 Task: In the  document mountains.txt Align the width of word art with 'Picture'. Fill the whole document with 'Light Cornflower Blue'. Add link on bottom right corner of the sheet: www.instagram.com
Action: Mouse moved to (258, 386)
Screenshot: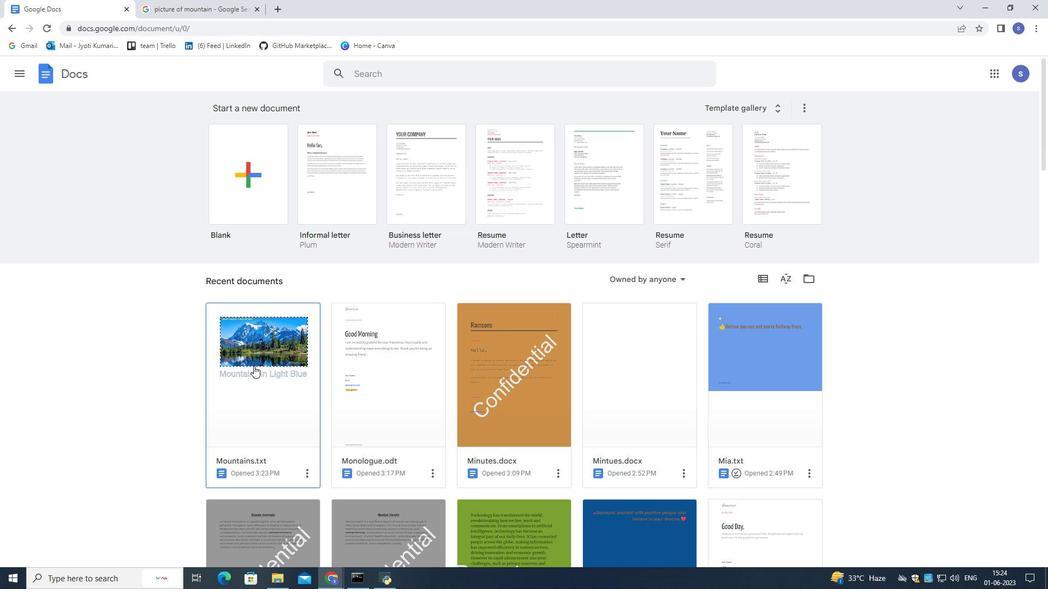 
Action: Mouse pressed left at (258, 386)
Screenshot: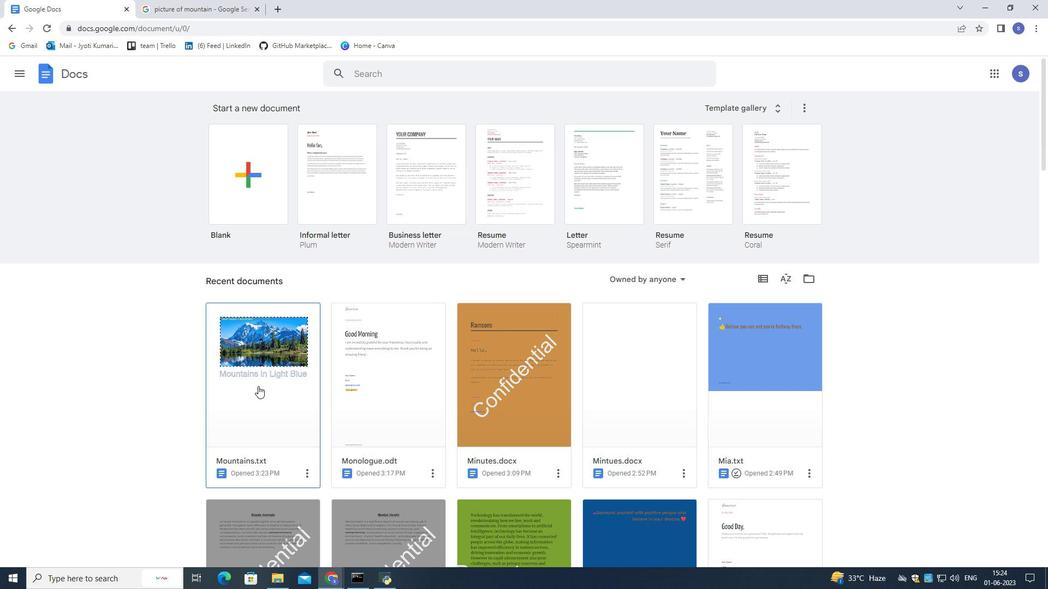 
Action: Mouse pressed left at (258, 386)
Screenshot: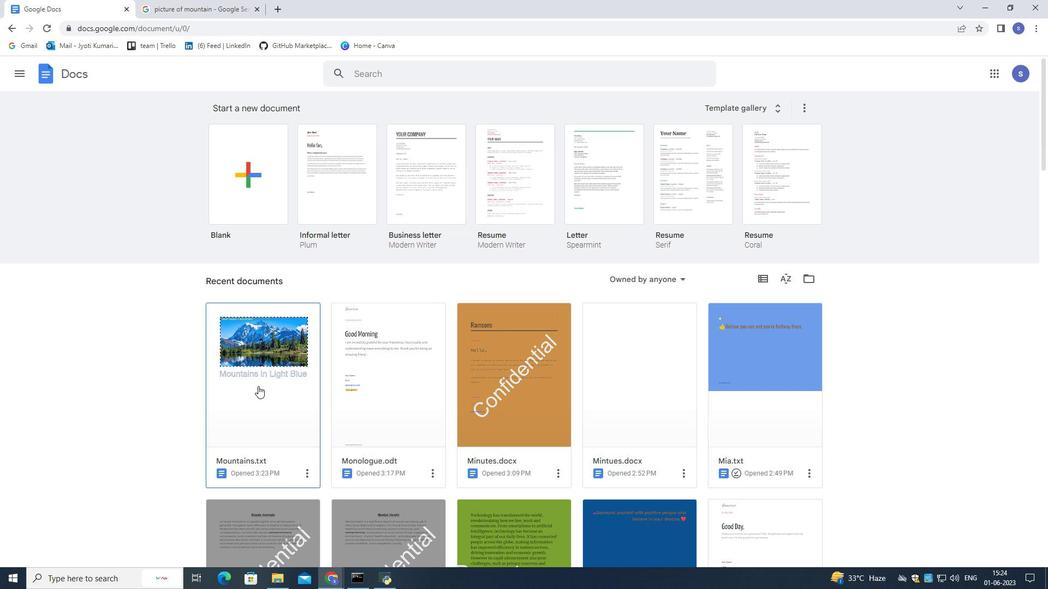 
Action: Mouse moved to (438, 423)
Screenshot: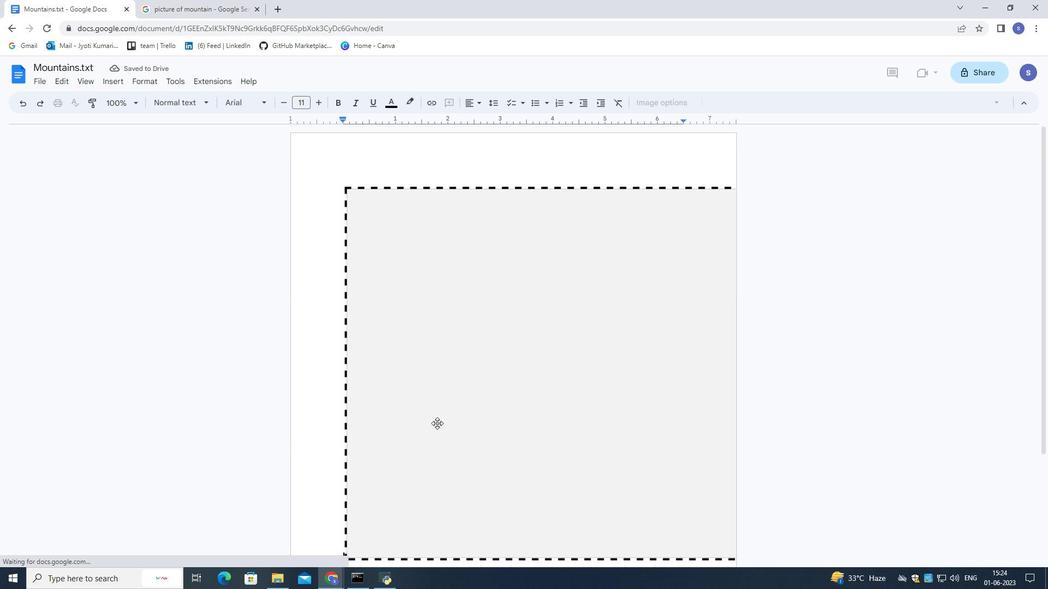 
Action: Mouse scrolled (438, 423) with delta (0, 0)
Screenshot: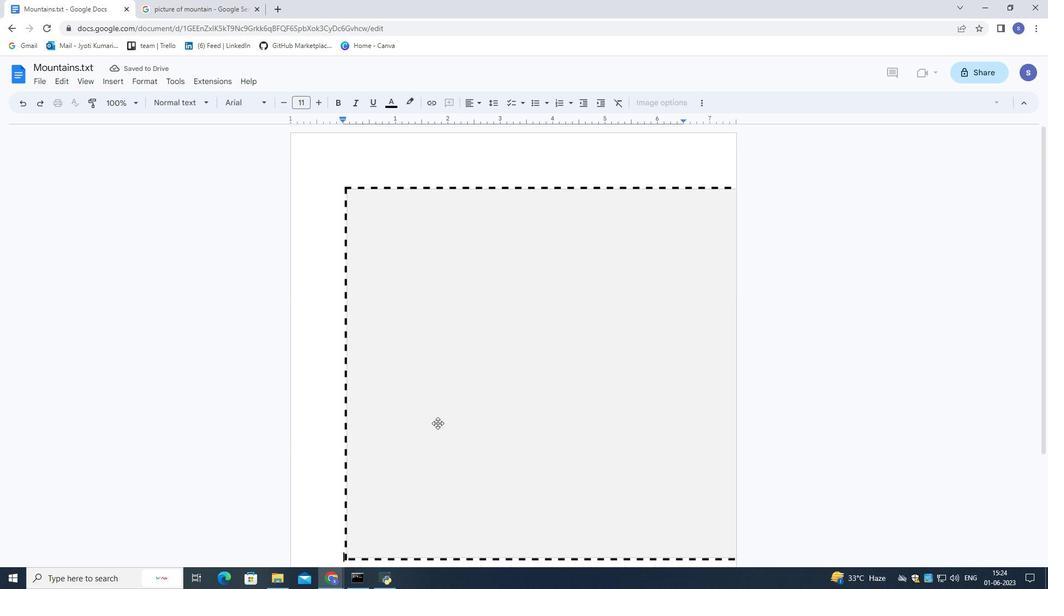 
Action: Mouse moved to (438, 424)
Screenshot: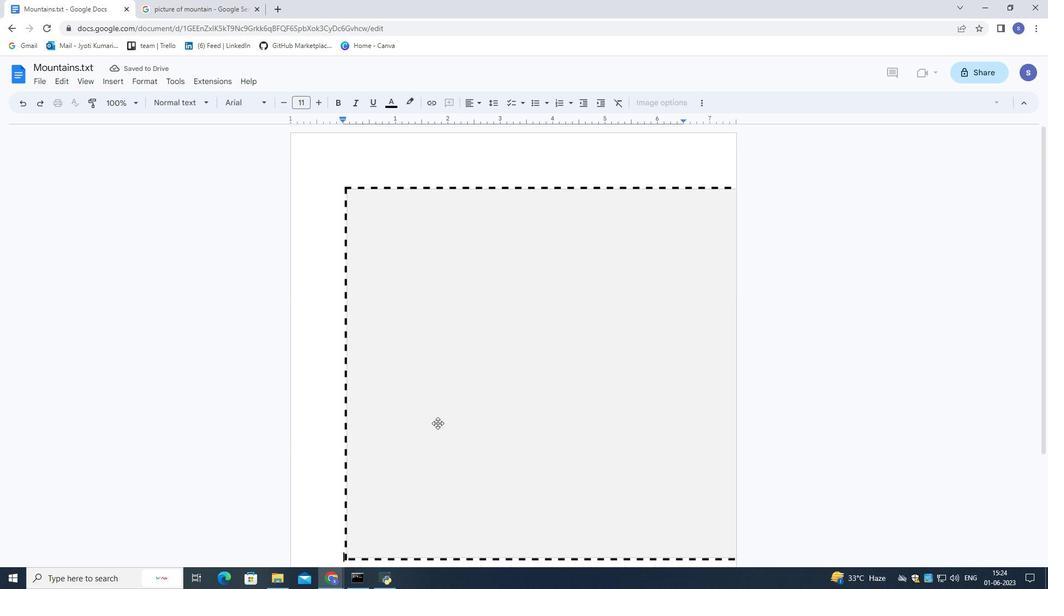 
Action: Mouse scrolled (438, 423) with delta (0, 0)
Screenshot: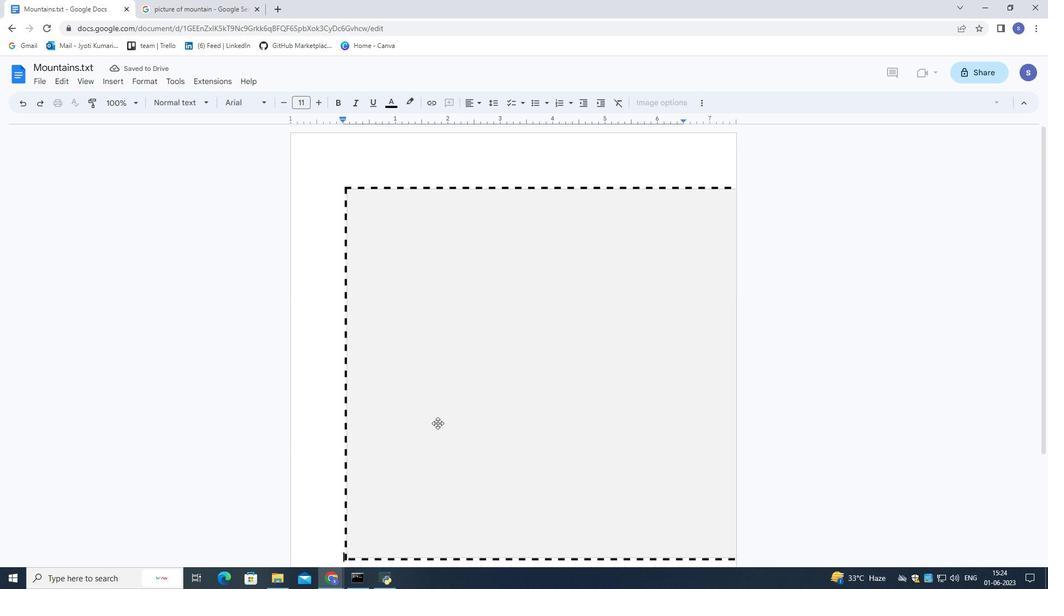 
Action: Mouse scrolled (438, 423) with delta (0, 0)
Screenshot: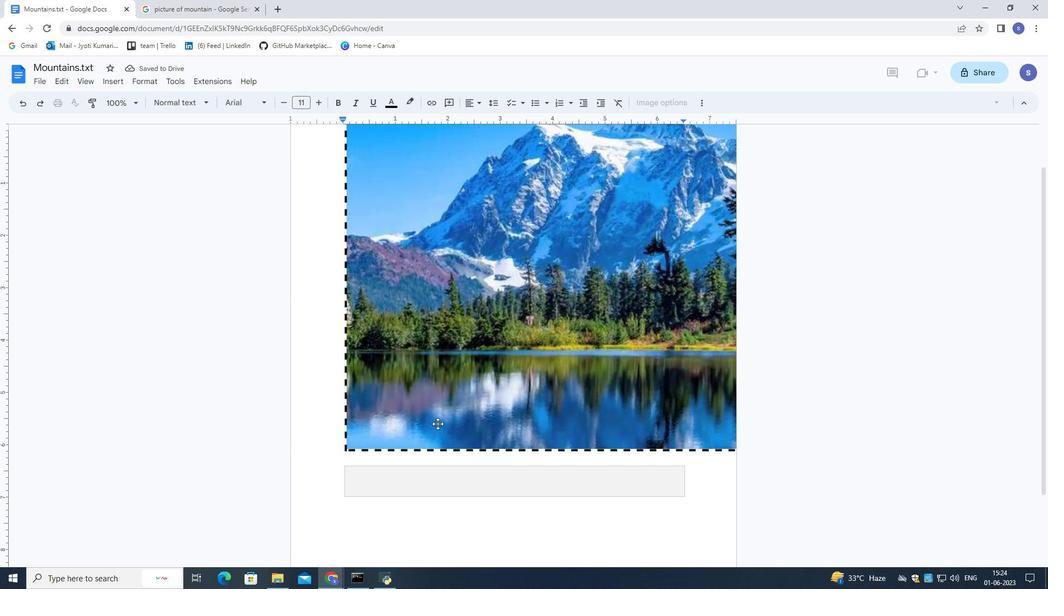 
Action: Mouse moved to (458, 397)
Screenshot: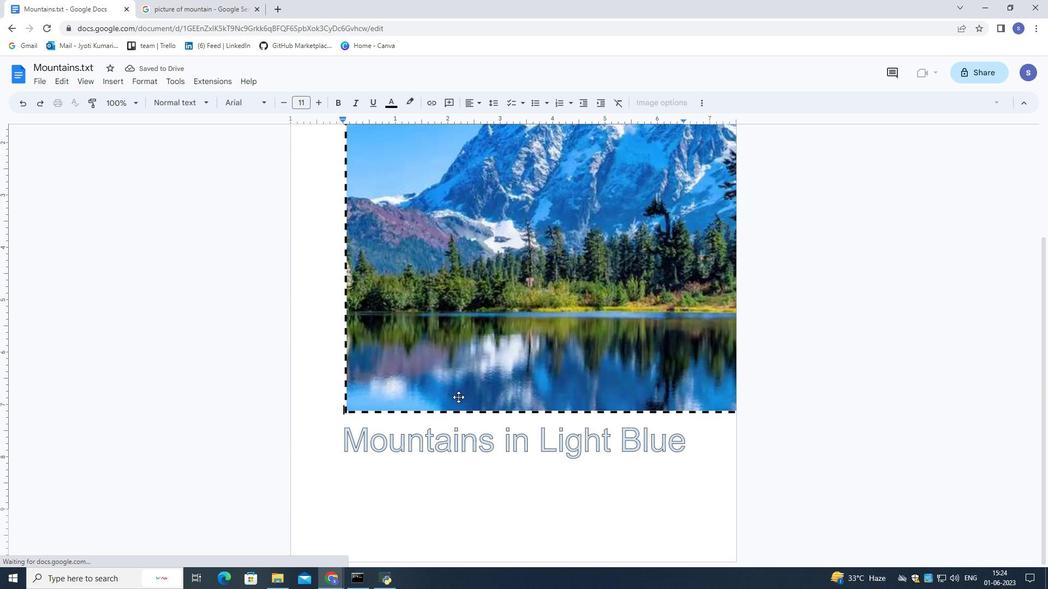
Action: Mouse pressed left at (458, 397)
Screenshot: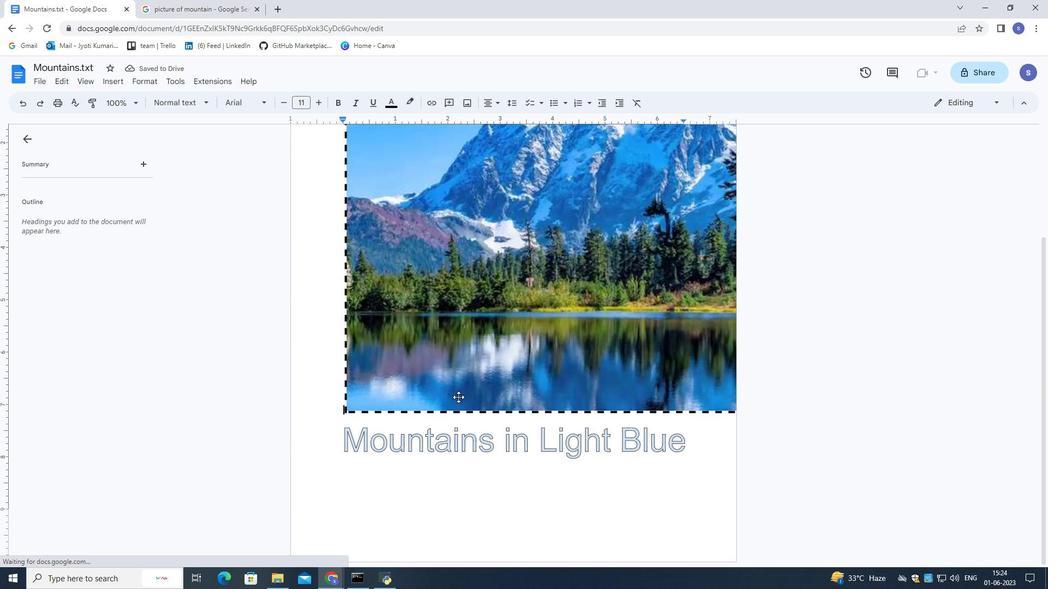 
Action: Mouse moved to (648, 464)
Screenshot: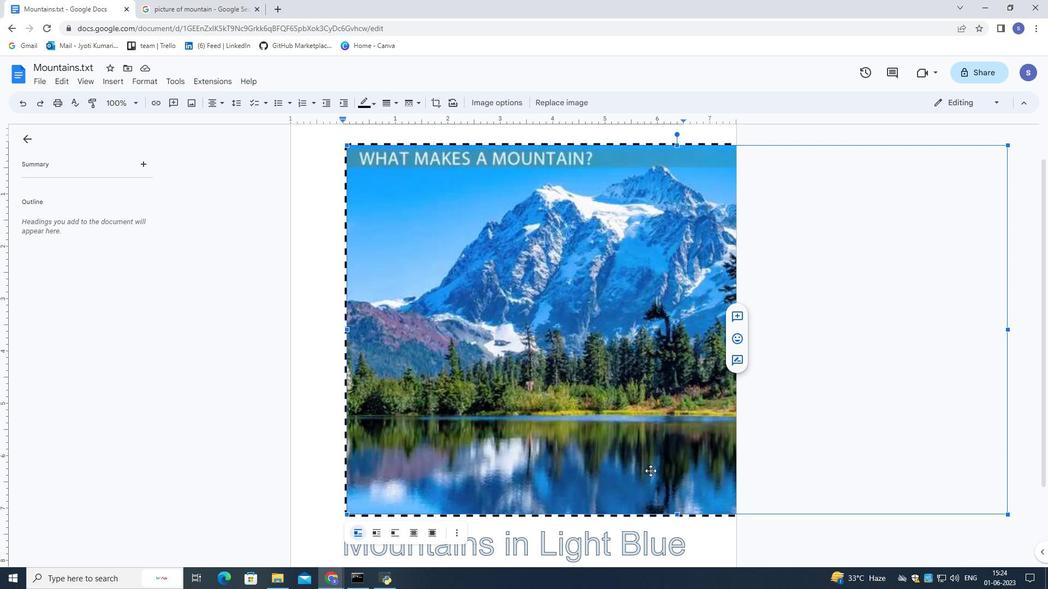 
Action: Mouse scrolled (648, 463) with delta (0, 0)
Screenshot: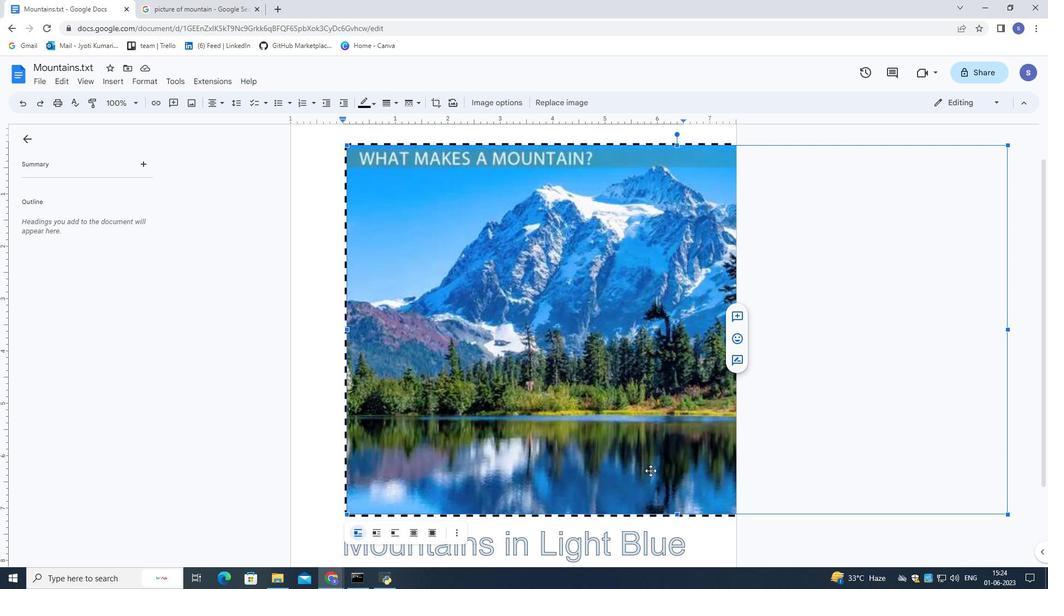 
Action: Mouse scrolled (648, 463) with delta (0, 0)
Screenshot: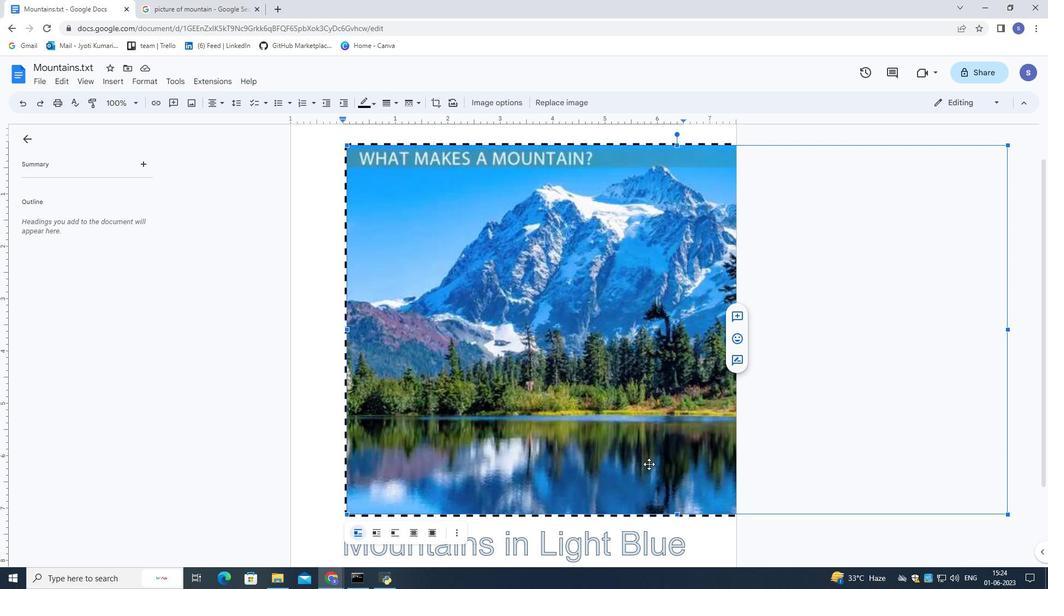 
Action: Mouse moved to (646, 451)
Screenshot: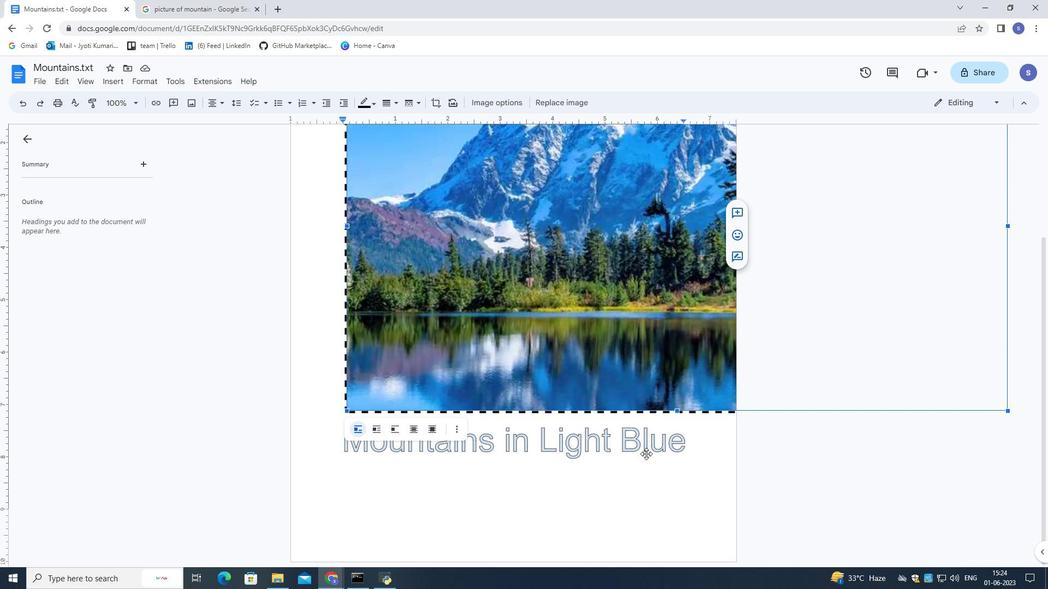 
Action: Mouse pressed left at (646, 451)
Screenshot: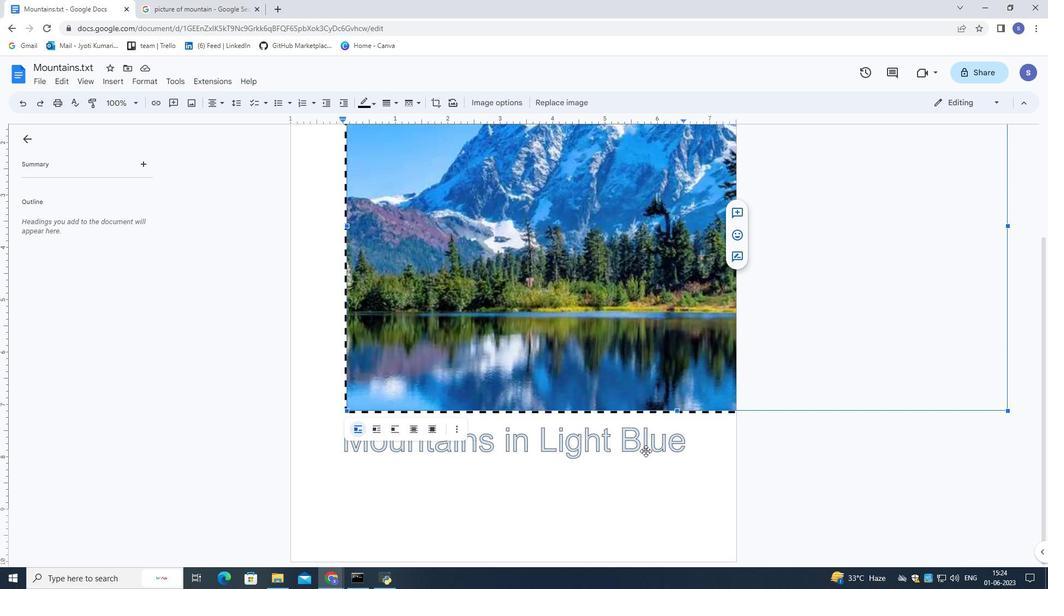 
Action: Mouse moved to (685, 442)
Screenshot: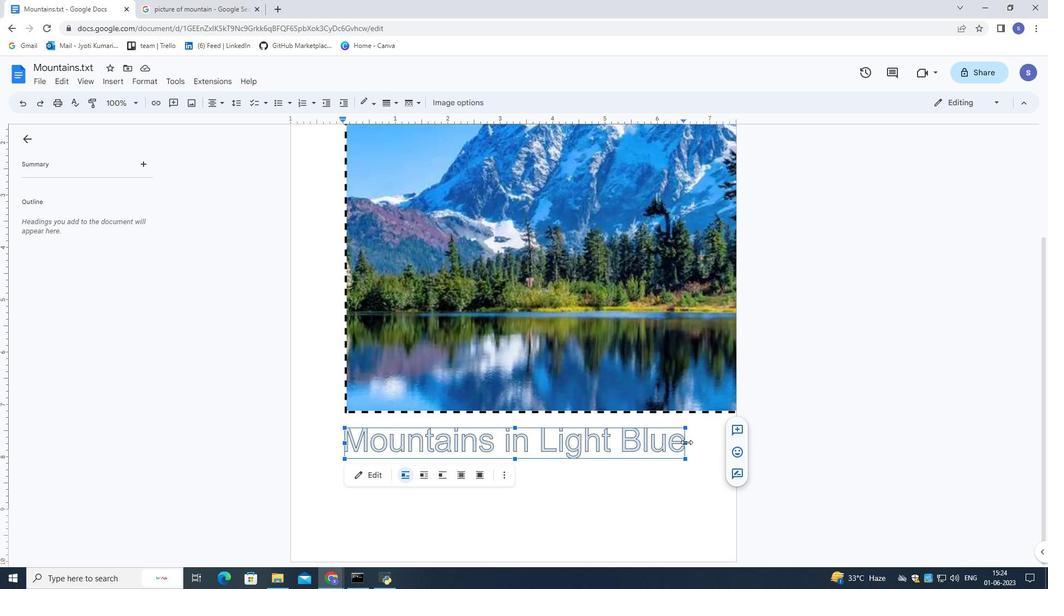 
Action: Mouse pressed left at (685, 442)
Screenshot: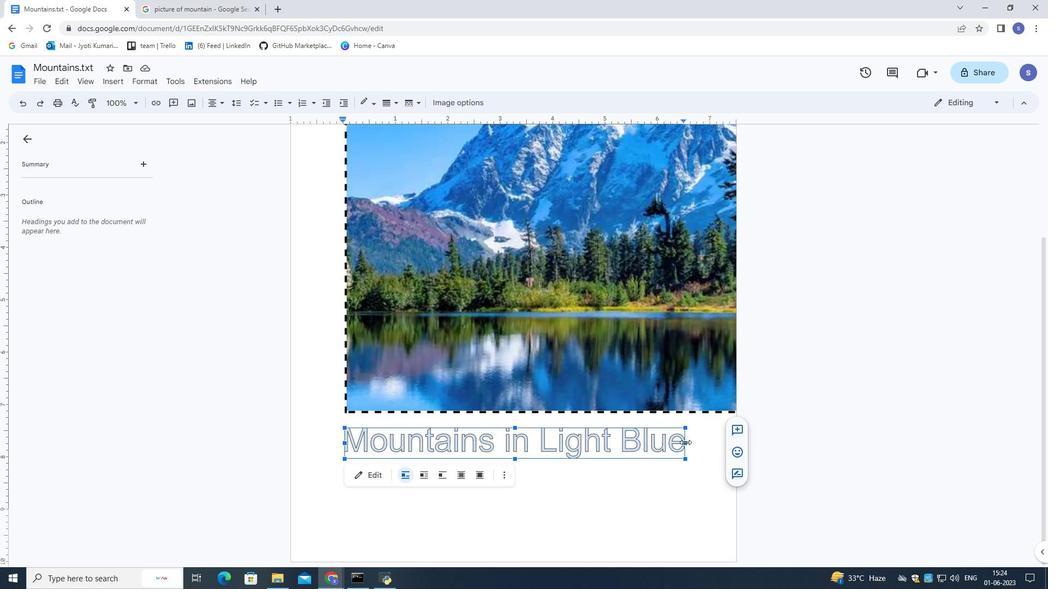 
Action: Mouse moved to (680, 388)
Screenshot: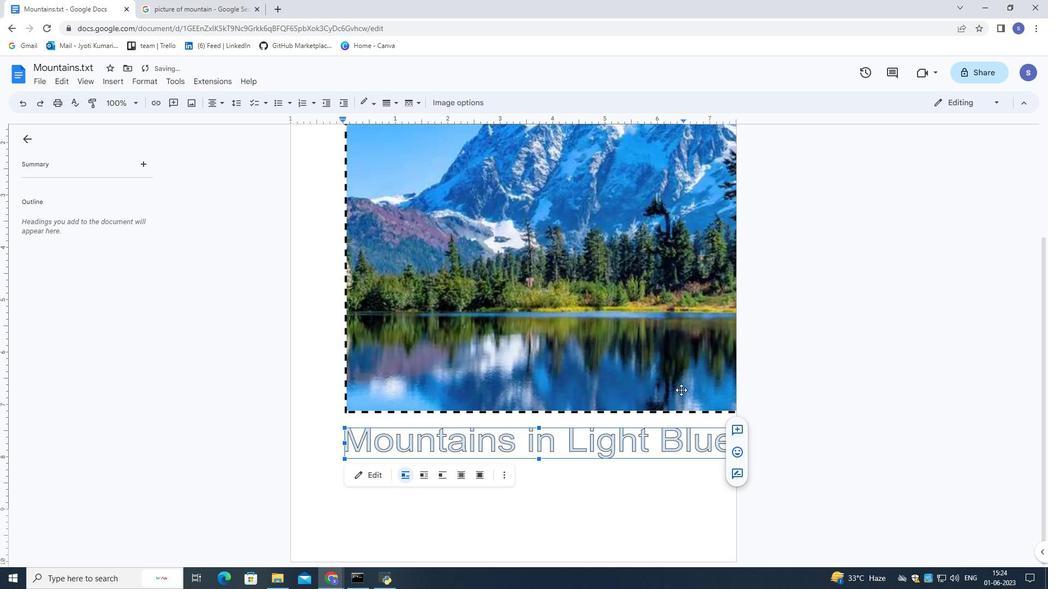 
Action: Mouse pressed left at (680, 388)
Screenshot: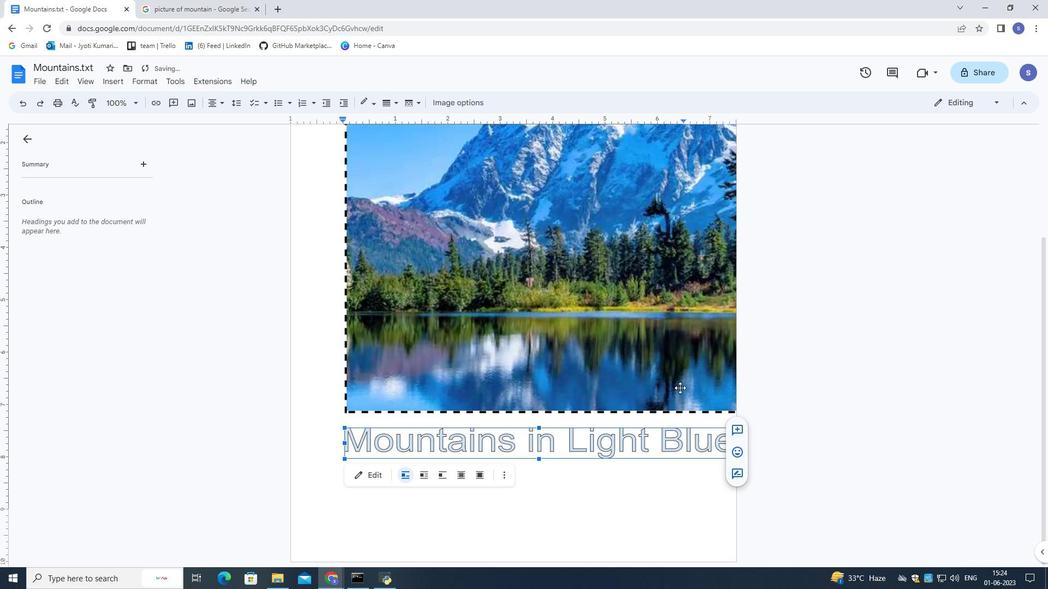 
Action: Mouse moved to (692, 403)
Screenshot: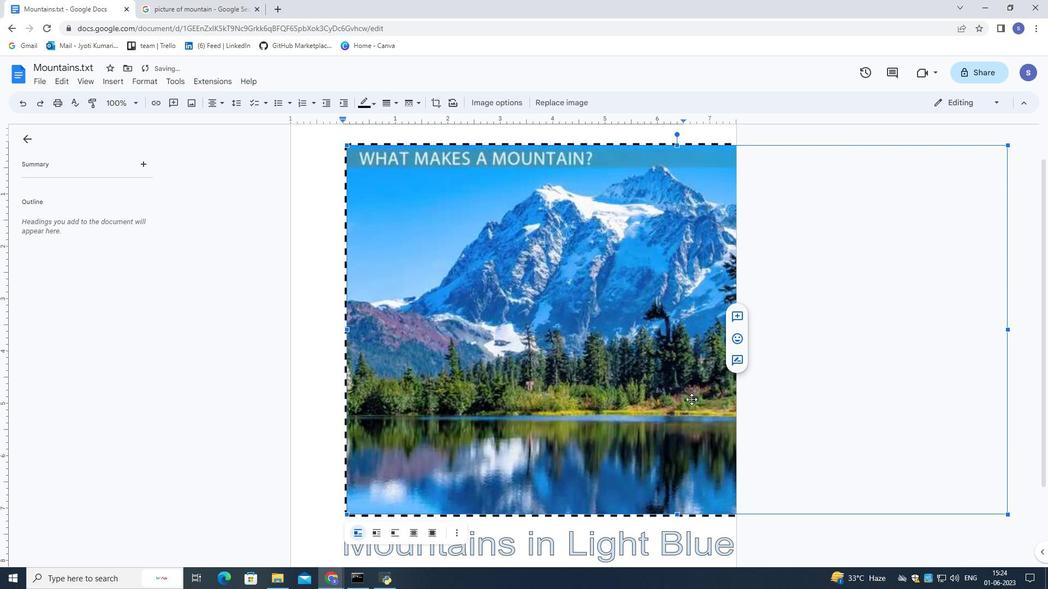 
Action: Mouse scrolled (692, 403) with delta (0, 0)
Screenshot: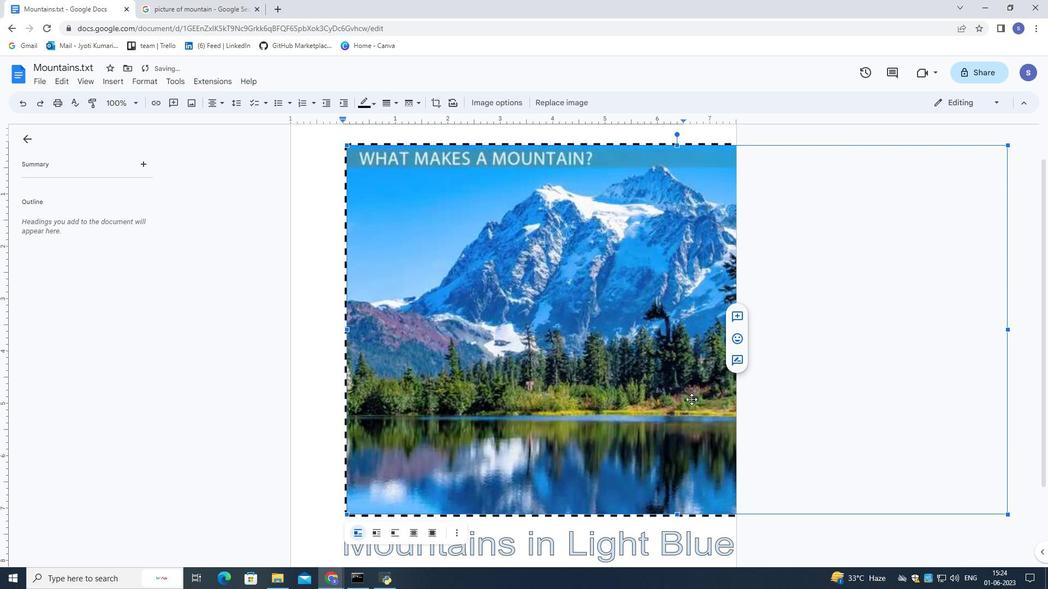 
Action: Mouse moved to (692, 404)
Screenshot: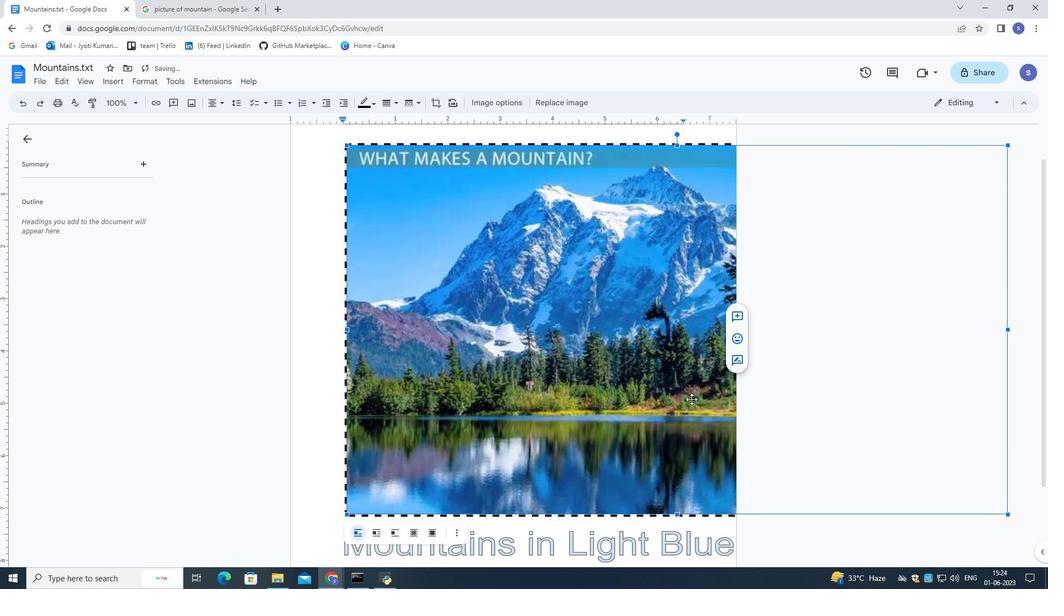 
Action: Mouse scrolled (692, 404) with delta (0, 0)
Screenshot: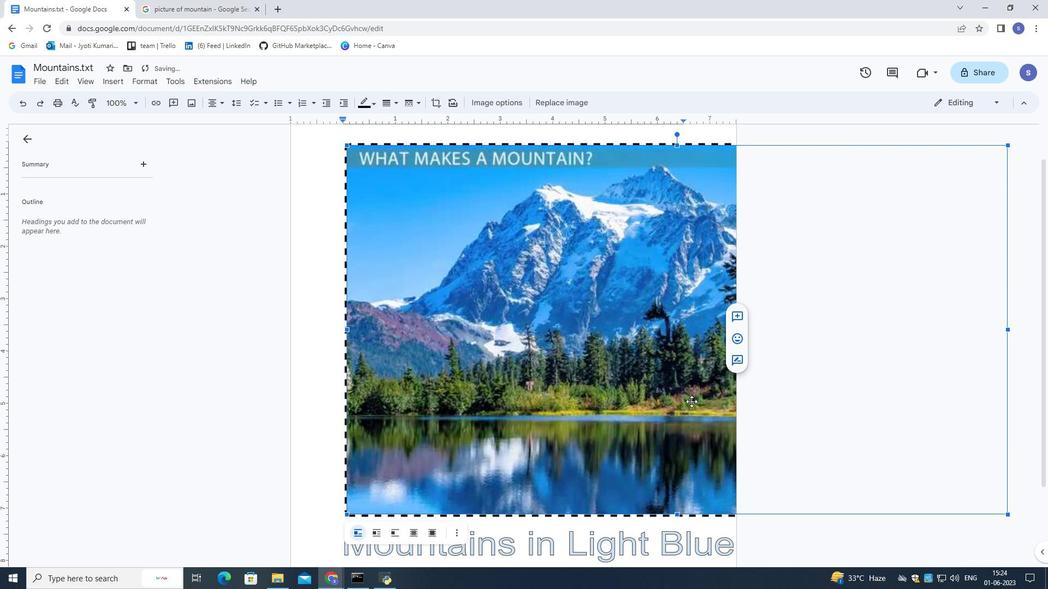 
Action: Mouse scrolled (692, 404) with delta (0, 0)
Screenshot: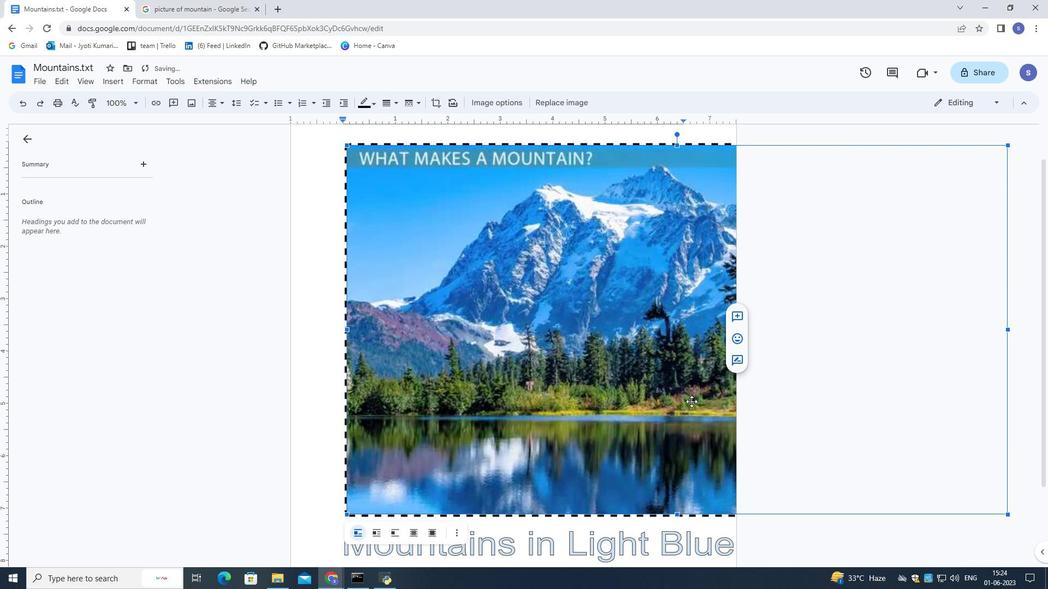 
Action: Mouse scrolled (692, 404) with delta (0, 0)
Screenshot: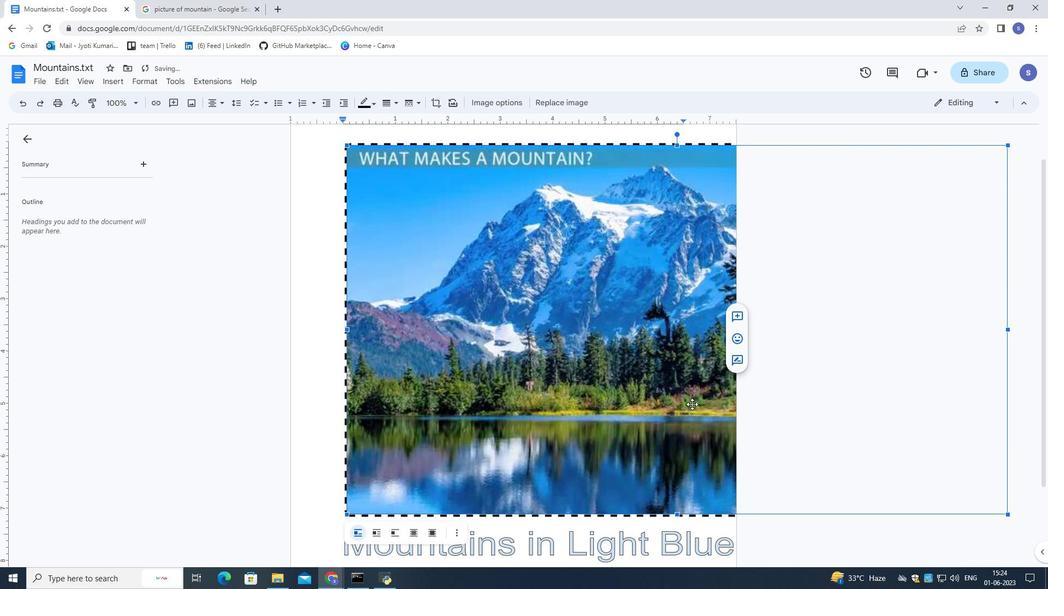
Action: Mouse moved to (651, 477)
Screenshot: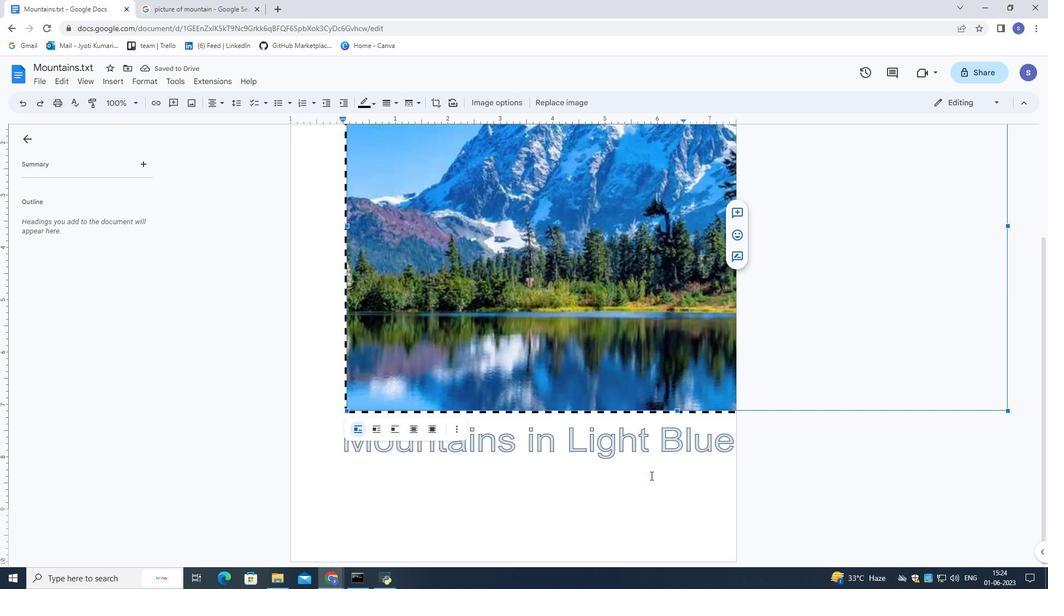 
Action: Mouse pressed left at (651, 477)
Screenshot: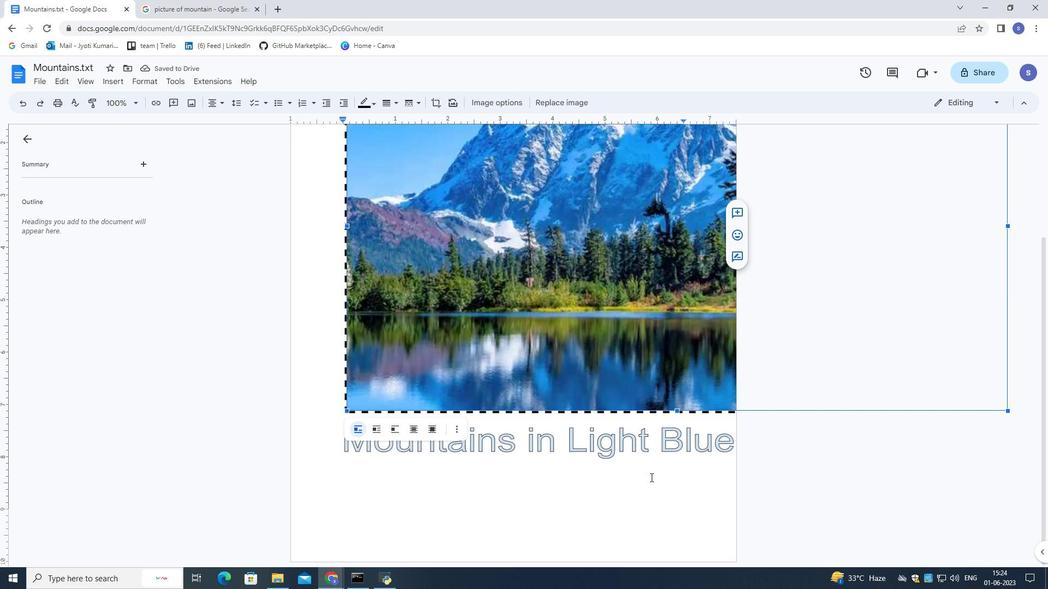 
Action: Mouse moved to (554, 375)
Screenshot: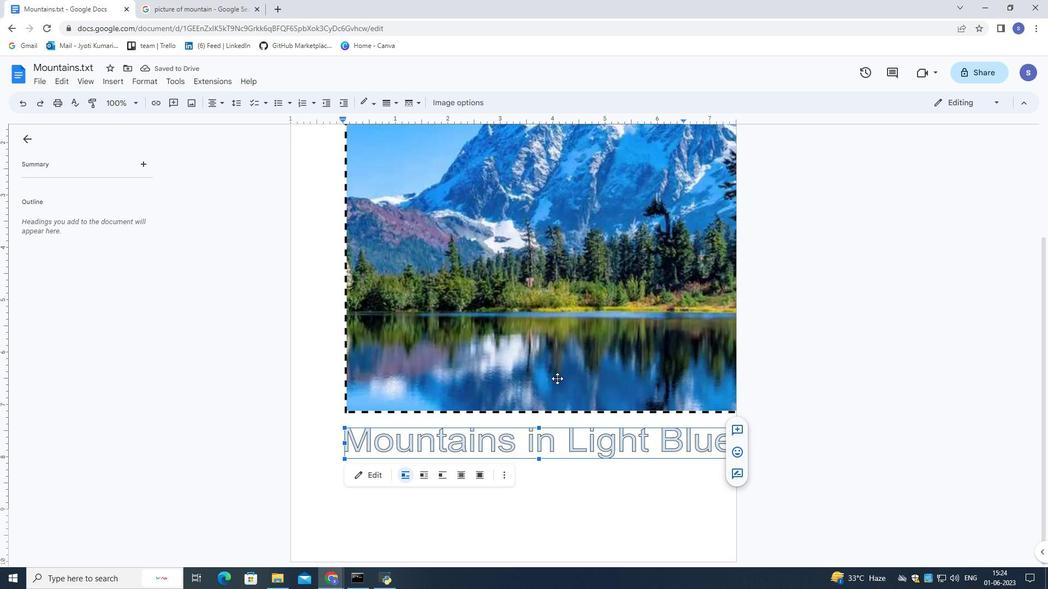 
Action: Mouse scrolled (554, 375) with delta (0, 0)
Screenshot: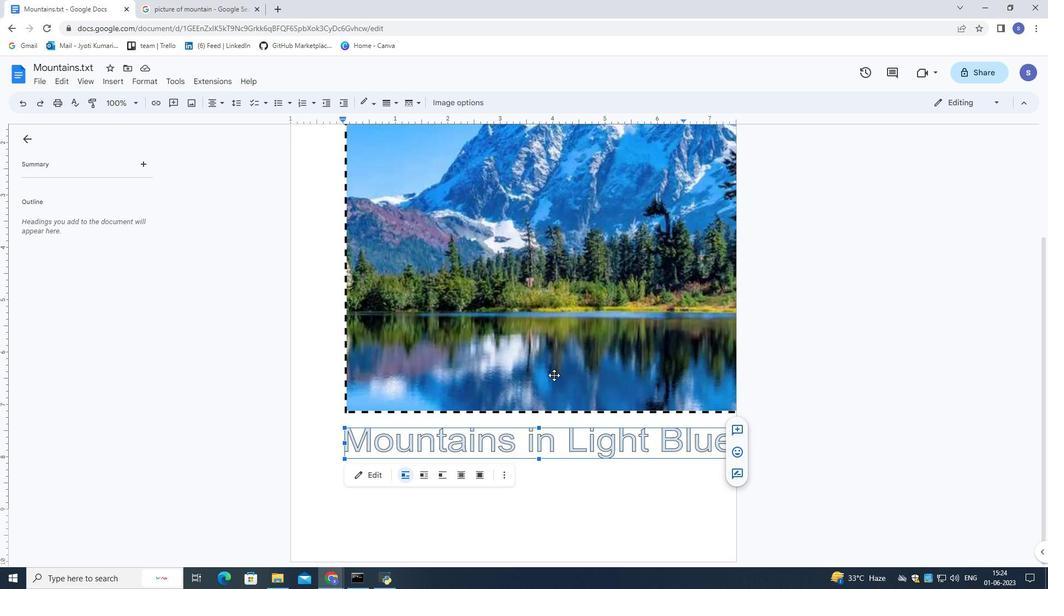 
Action: Mouse scrolled (554, 375) with delta (0, 0)
Screenshot: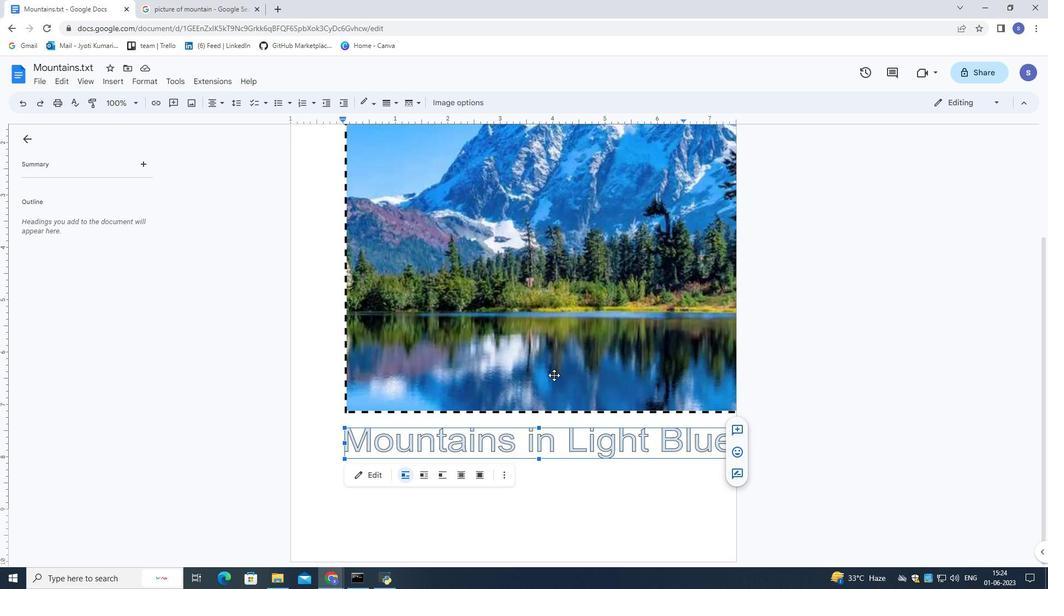 
Action: Mouse scrolled (554, 375) with delta (0, 0)
Screenshot: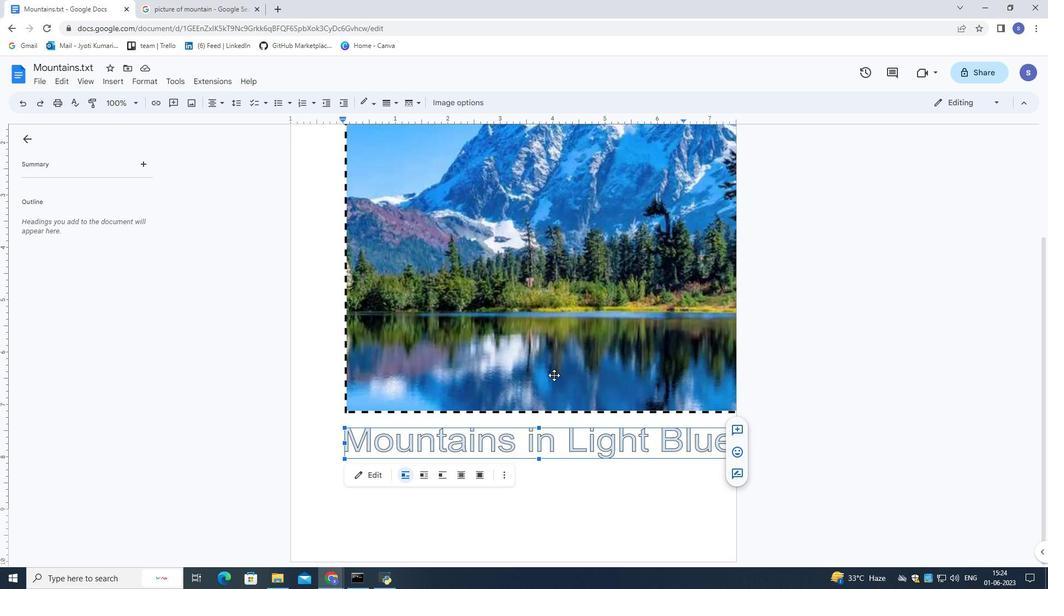 
Action: Mouse moved to (656, 486)
Screenshot: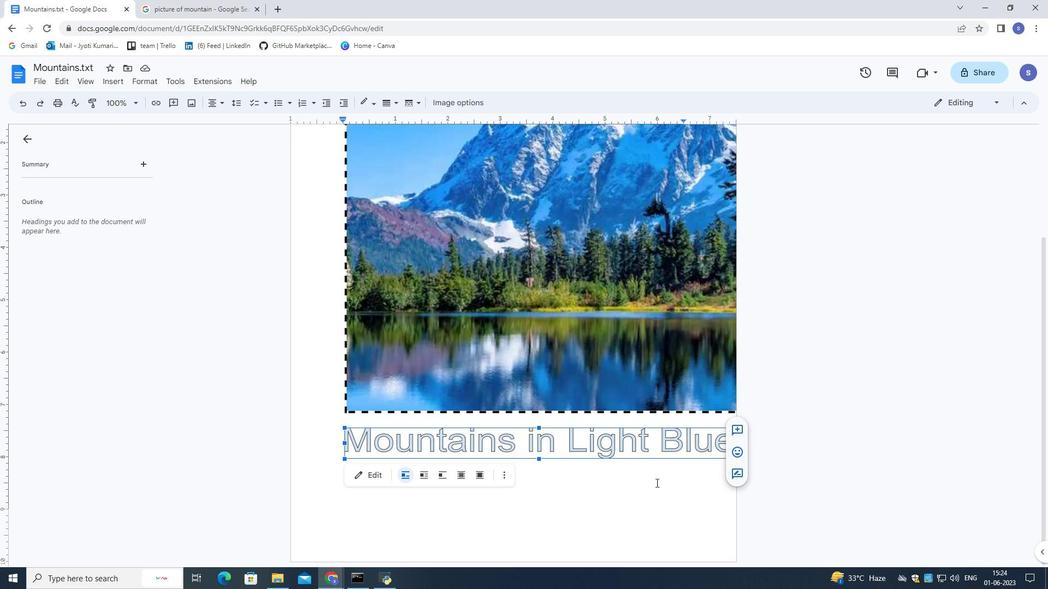 
Action: Mouse pressed left at (656, 486)
Screenshot: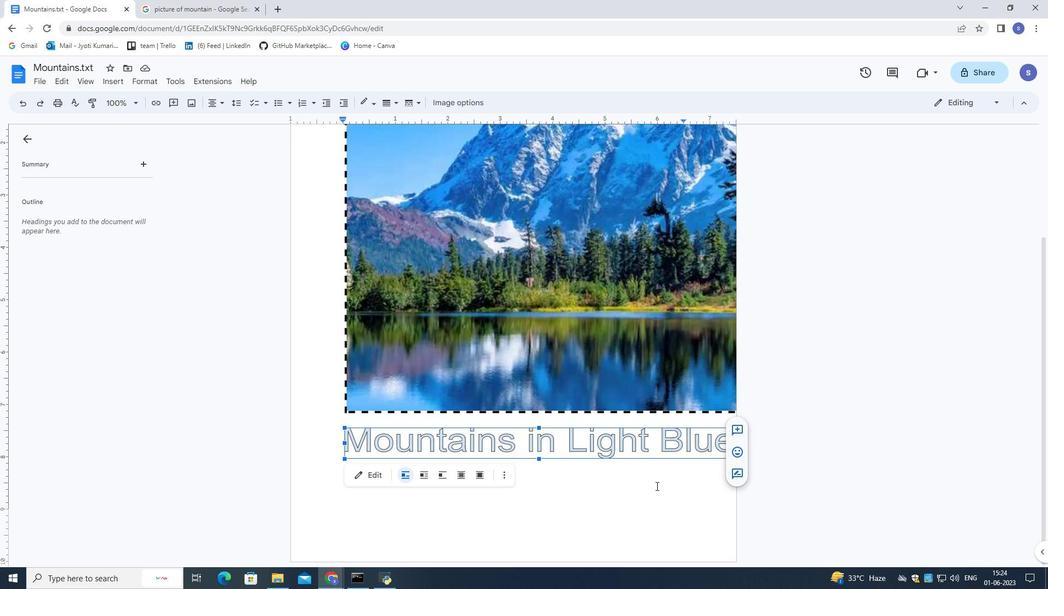 
Action: Mouse moved to (656, 485)
Screenshot: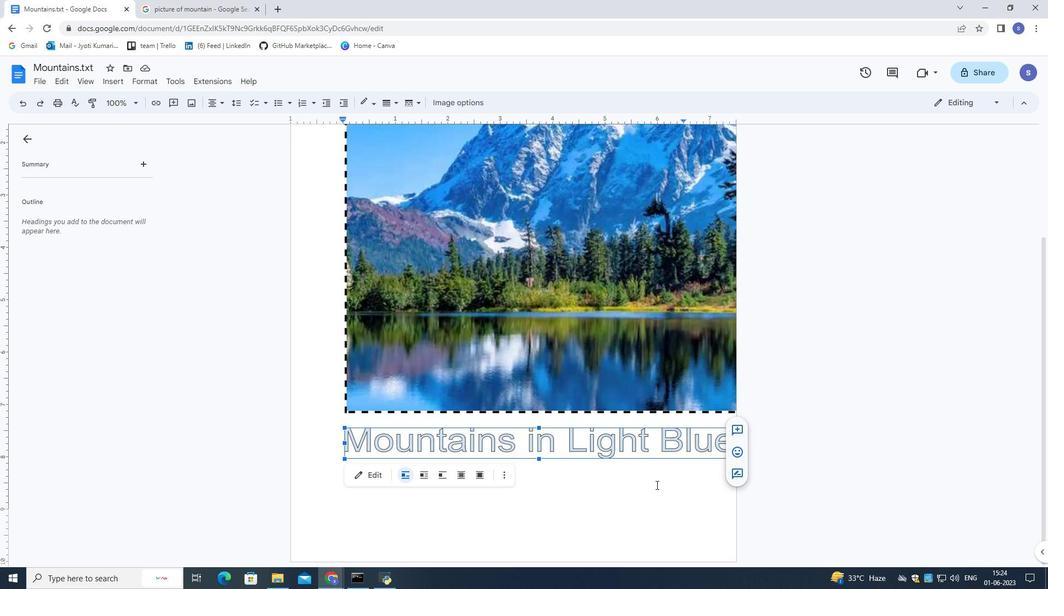 
Action: Mouse pressed left at (656, 485)
Screenshot: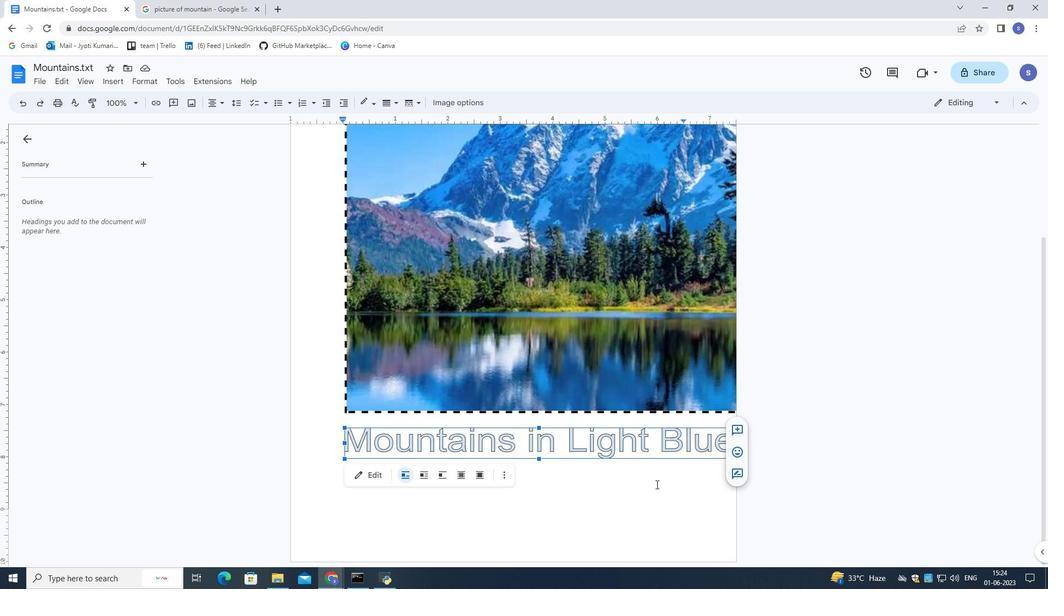 
Action: Mouse pressed left at (656, 485)
Screenshot: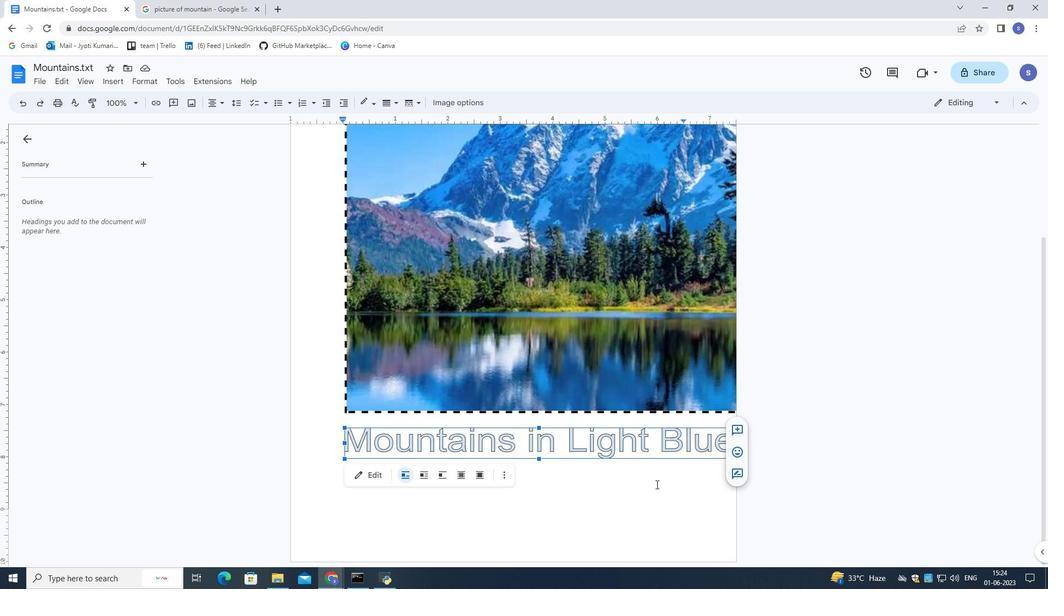 
Action: Mouse moved to (122, 78)
Screenshot: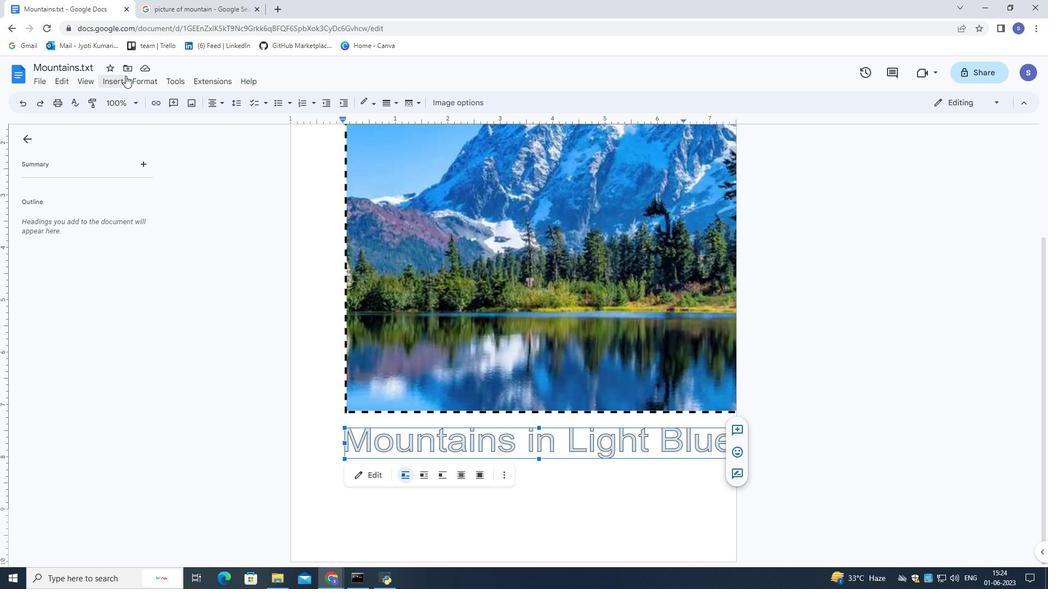 
Action: Mouse pressed left at (122, 78)
Screenshot: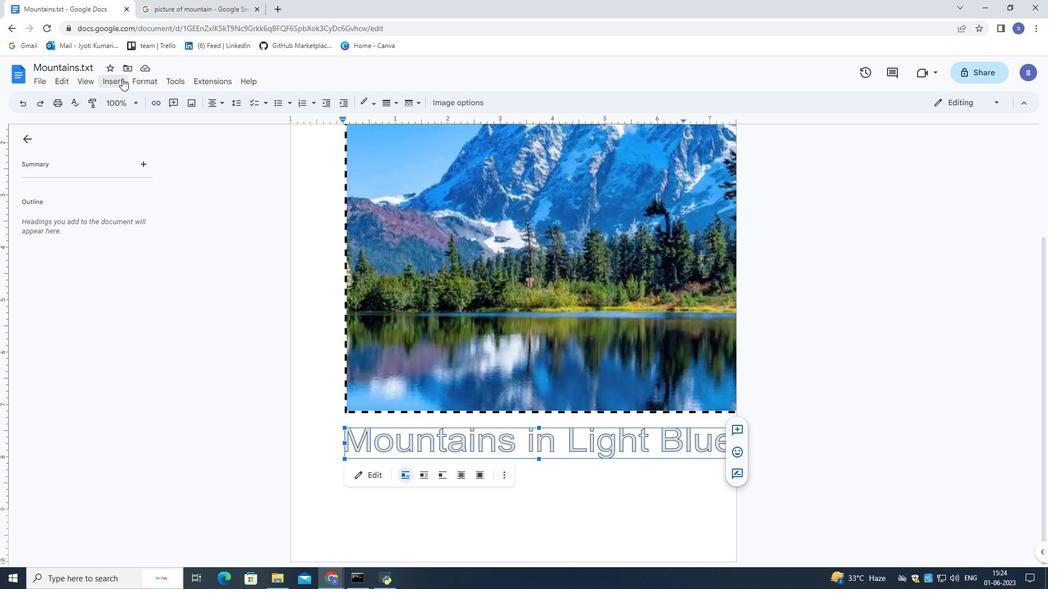 
Action: Mouse moved to (284, 379)
Screenshot: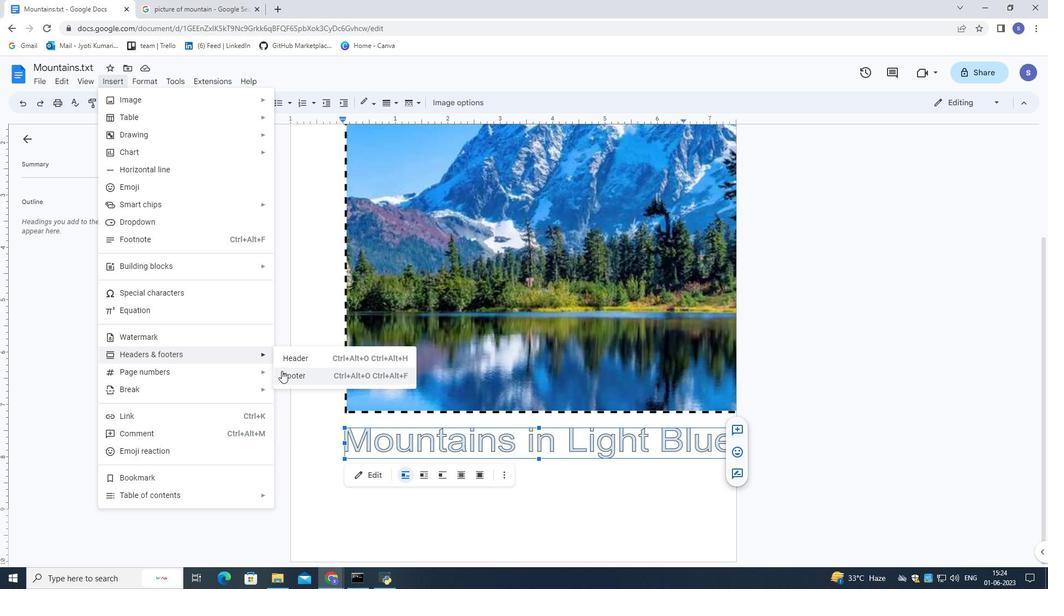 
Action: Mouse pressed left at (284, 379)
Screenshot: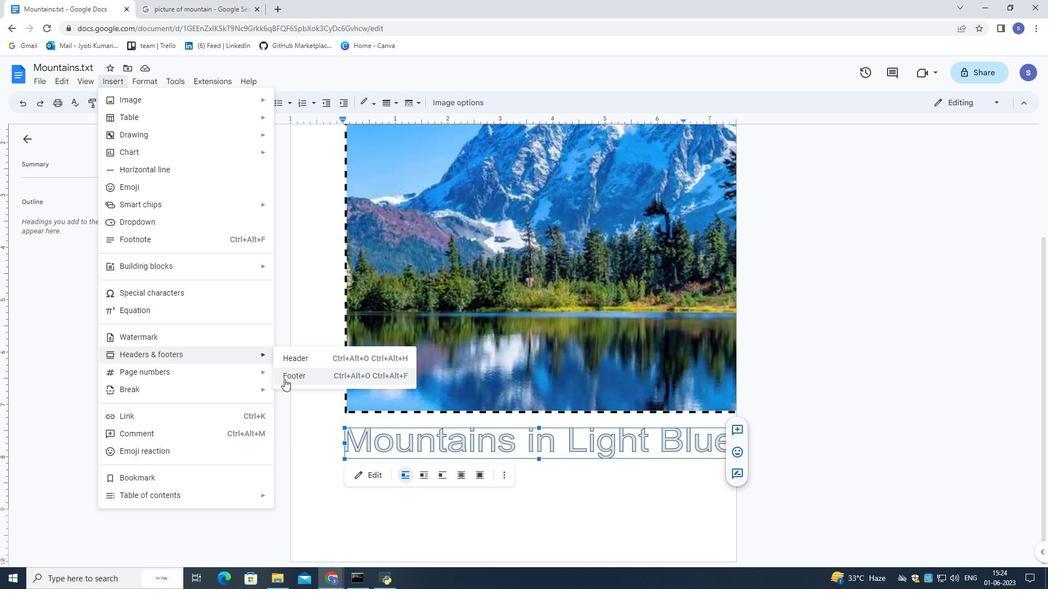 
Action: Mouse moved to (594, 434)
Screenshot: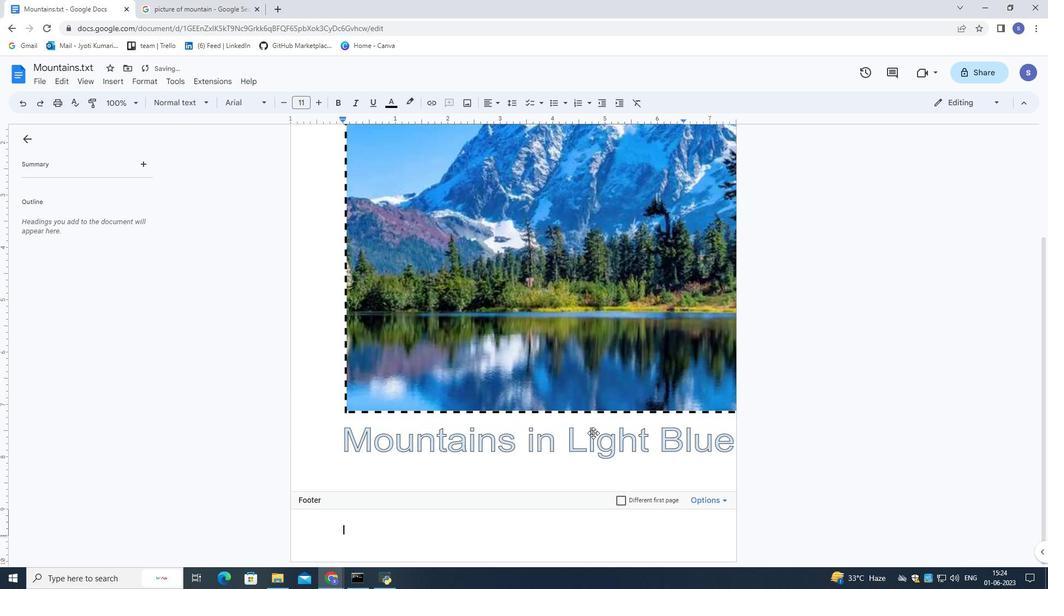 
Action: Mouse scrolled (594, 433) with delta (0, 0)
Screenshot: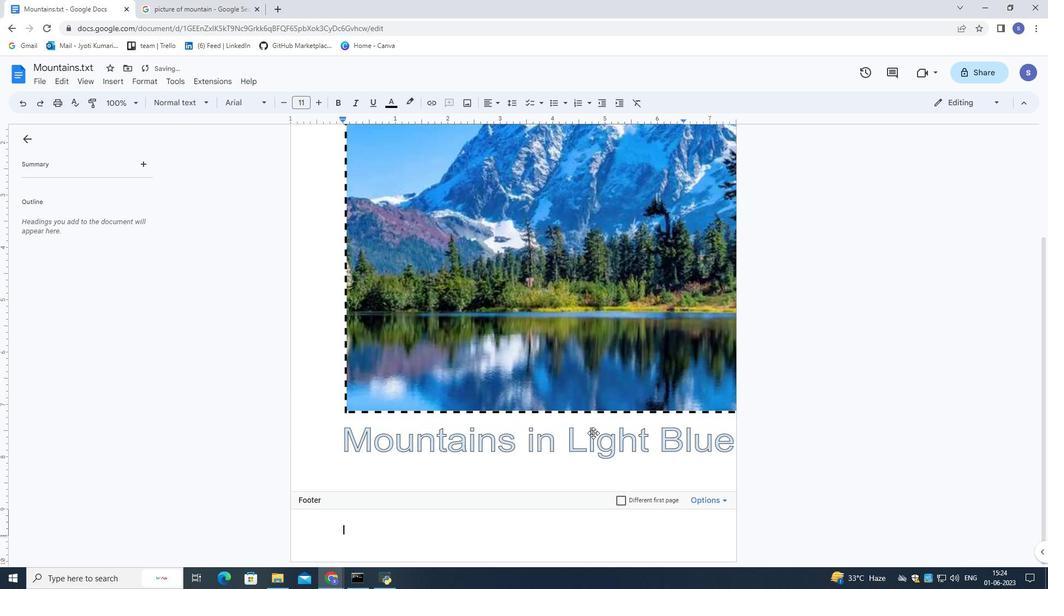 
Action: Mouse scrolled (594, 433) with delta (0, 0)
Screenshot: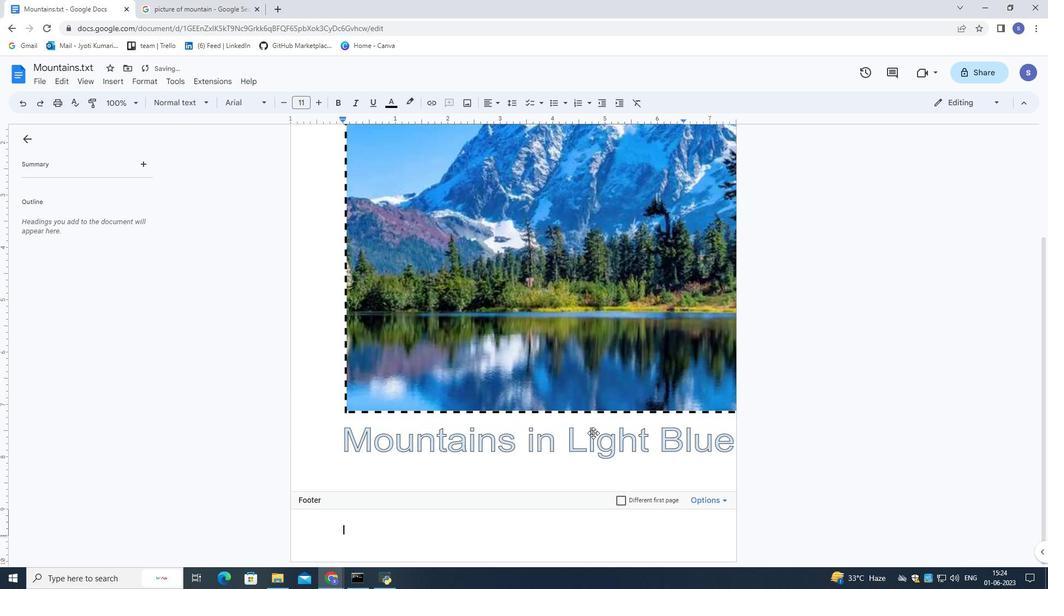 
Action: Mouse scrolled (594, 433) with delta (0, 0)
Screenshot: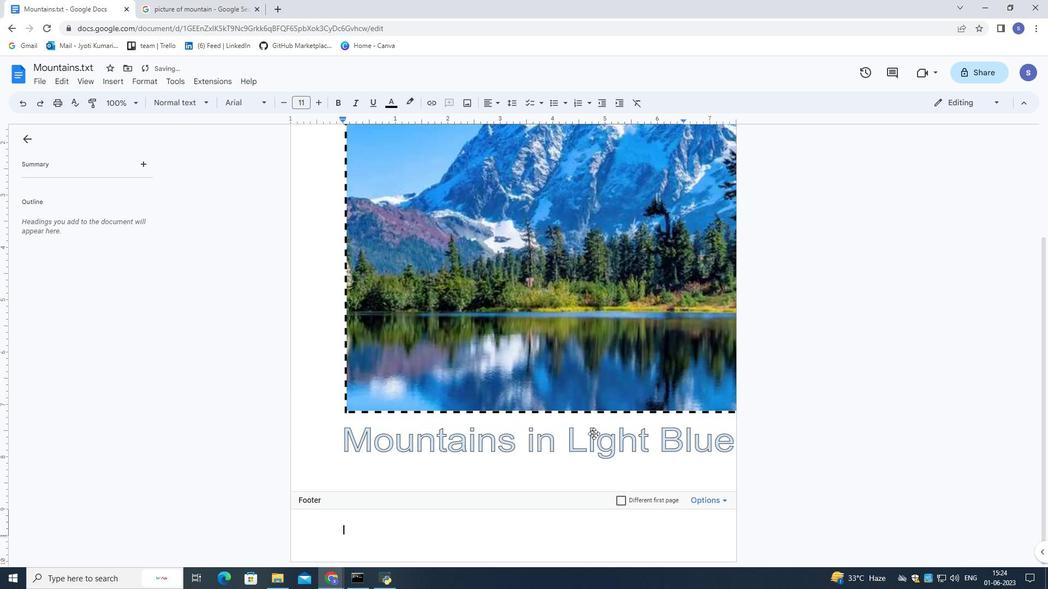 
Action: Mouse moved to (488, 104)
Screenshot: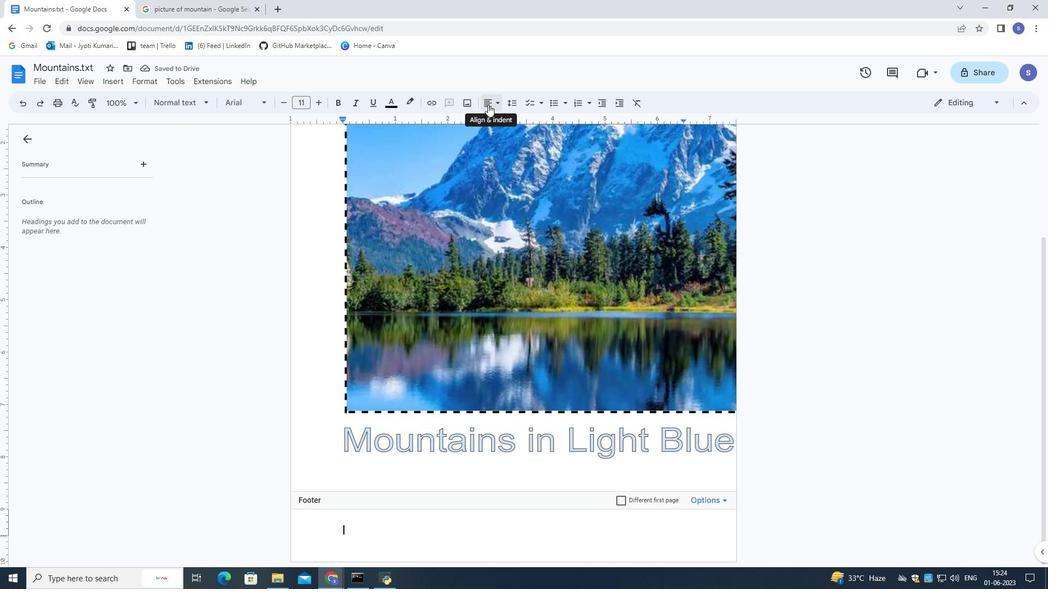 
Action: Mouse pressed left at (488, 104)
Screenshot: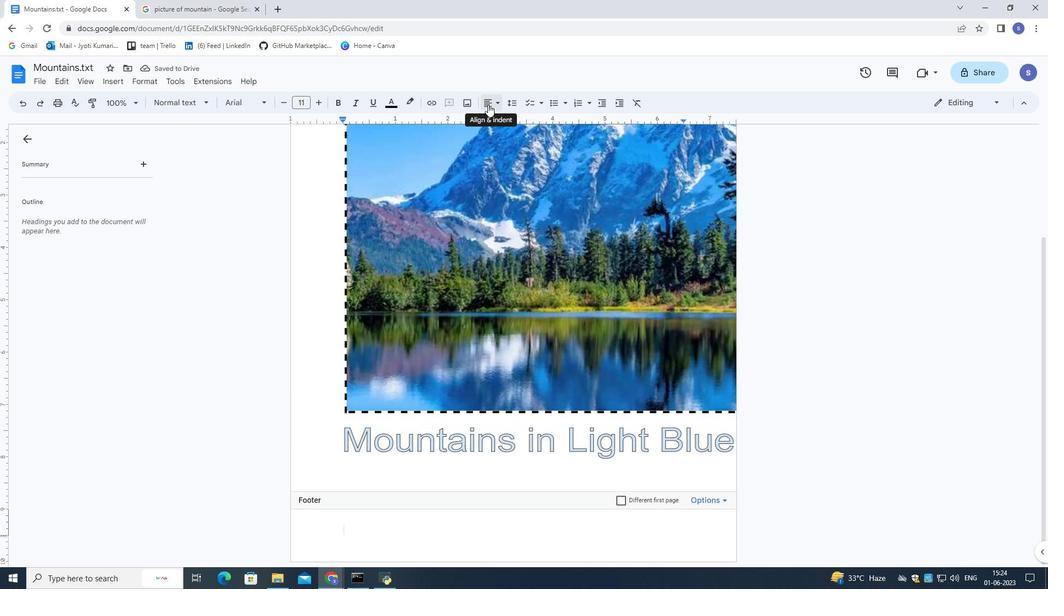 
Action: Mouse moved to (518, 124)
Screenshot: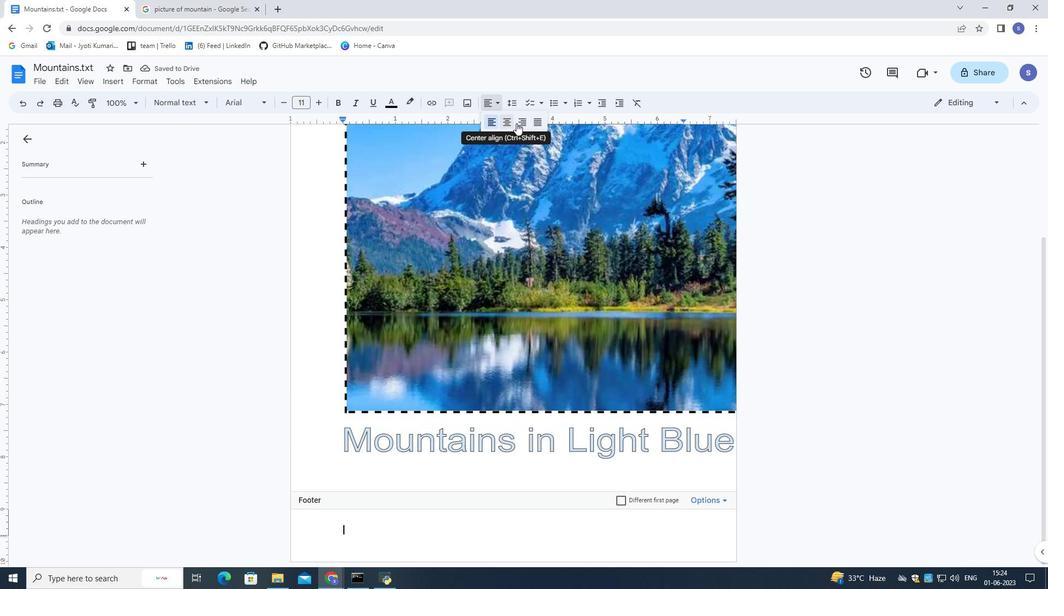 
Action: Mouse pressed left at (518, 124)
Screenshot: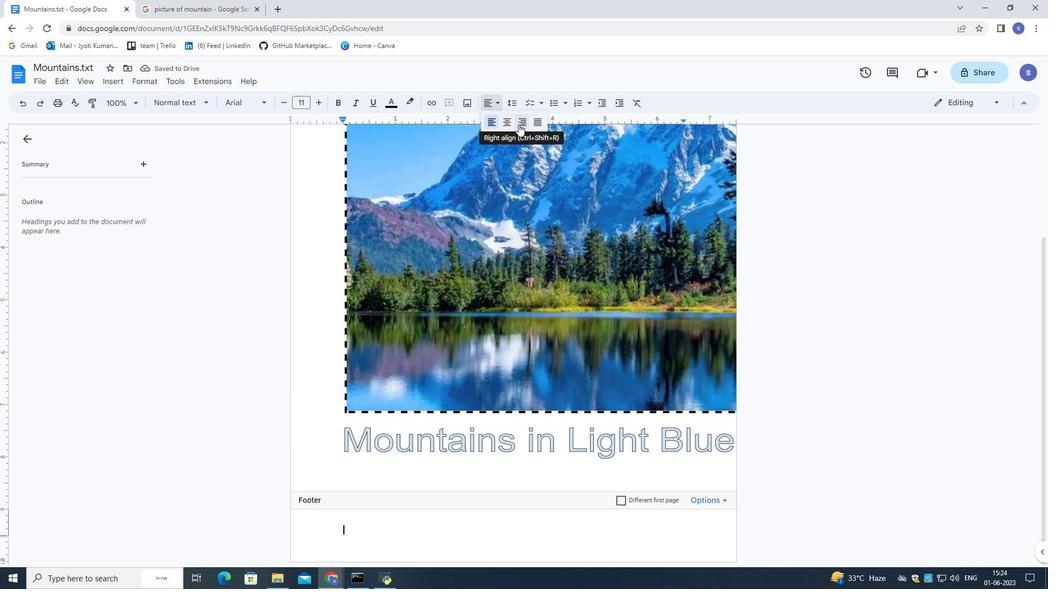 
Action: Mouse moved to (429, 98)
Screenshot: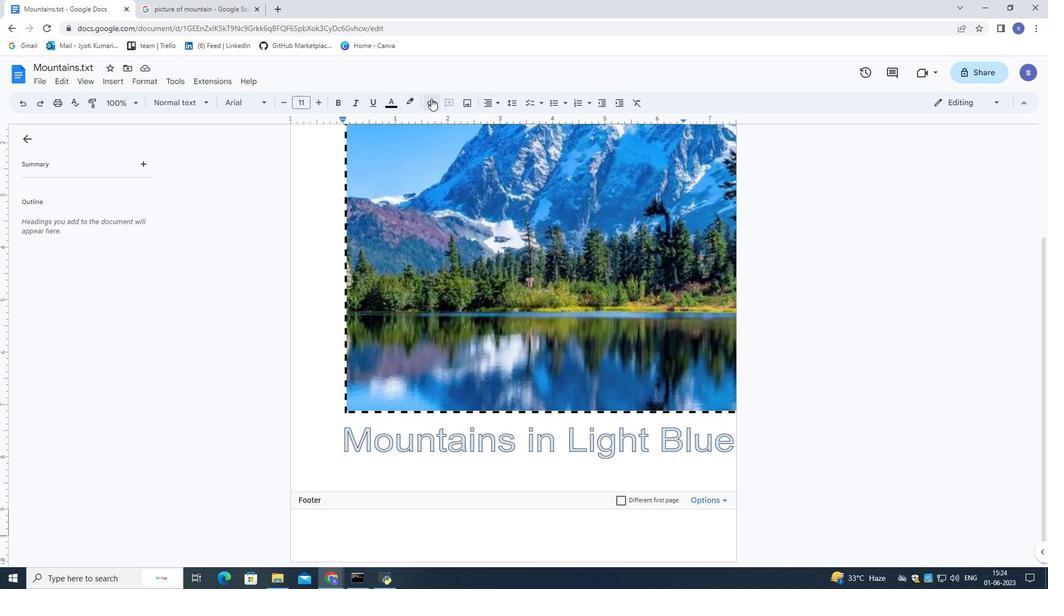 
Action: Mouse pressed left at (429, 98)
Screenshot: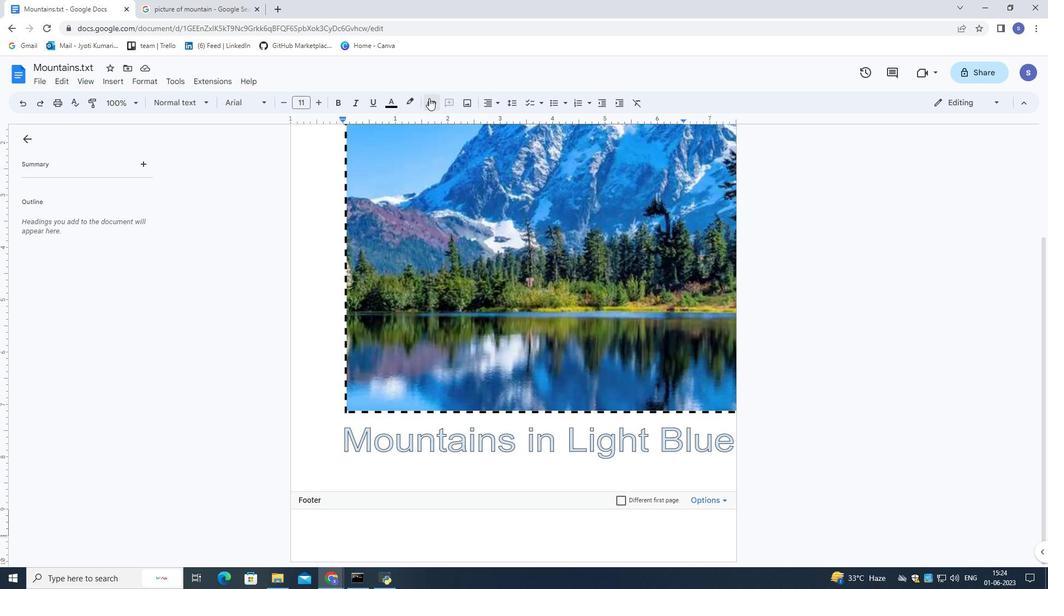 
Action: Mouse moved to (426, 98)
Screenshot: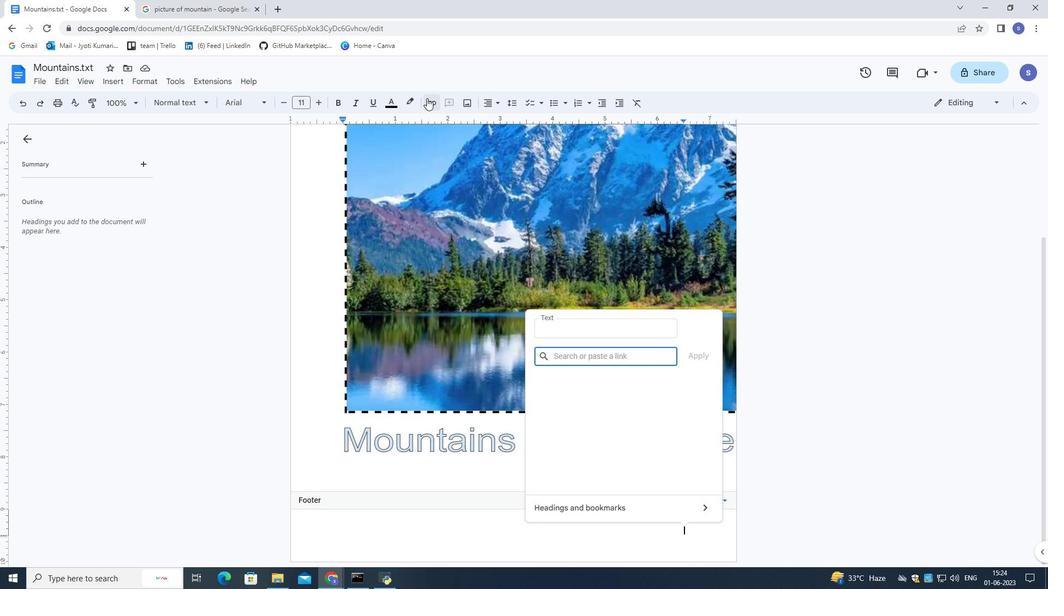 
Action: Key pressed www.instagram.com
Screenshot: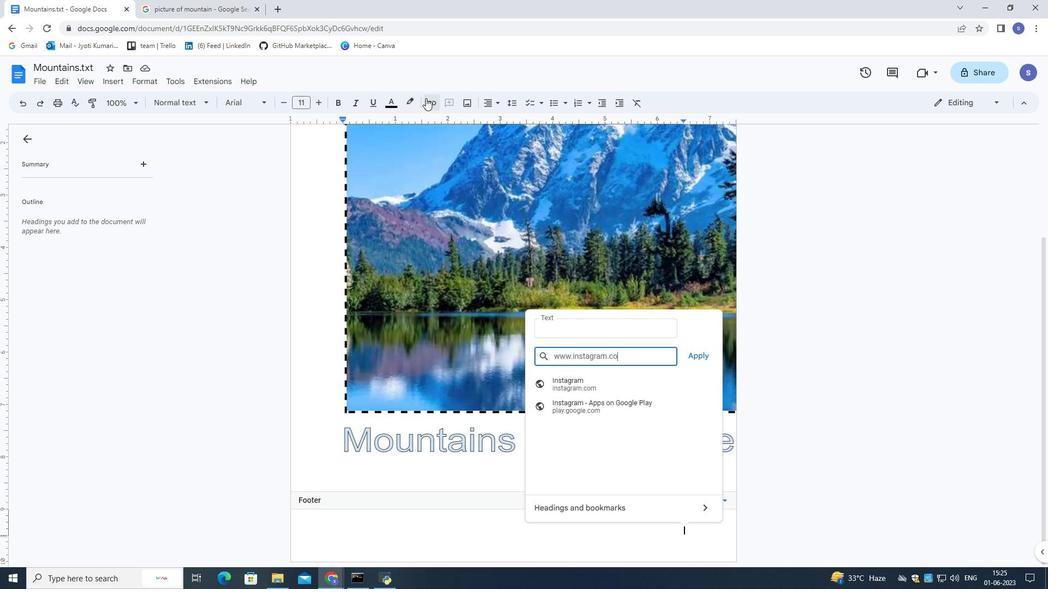 
Action: Mouse moved to (705, 359)
Screenshot: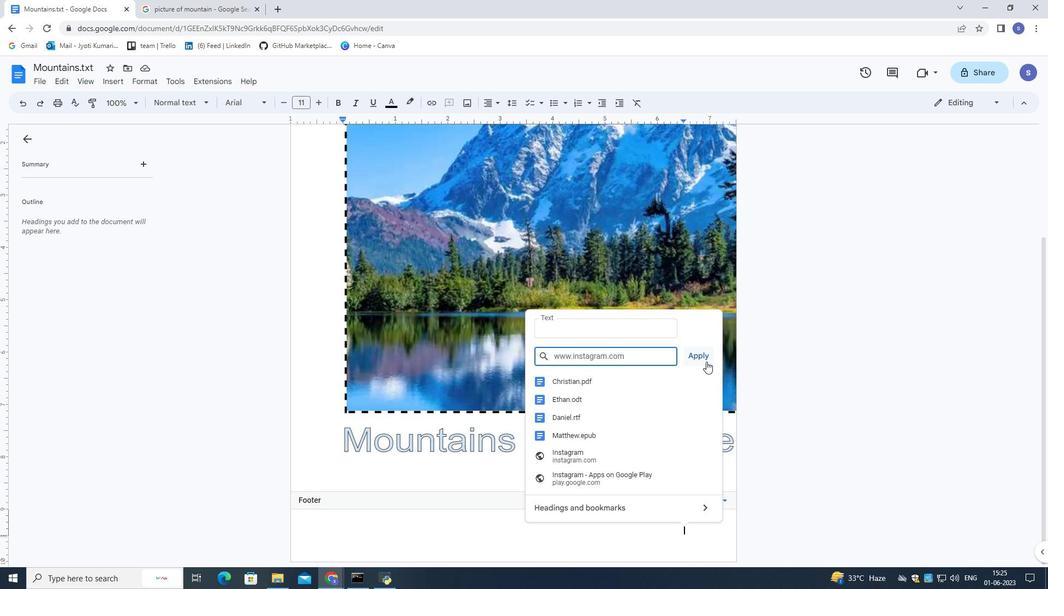 
Action: Mouse pressed left at (705, 359)
Screenshot: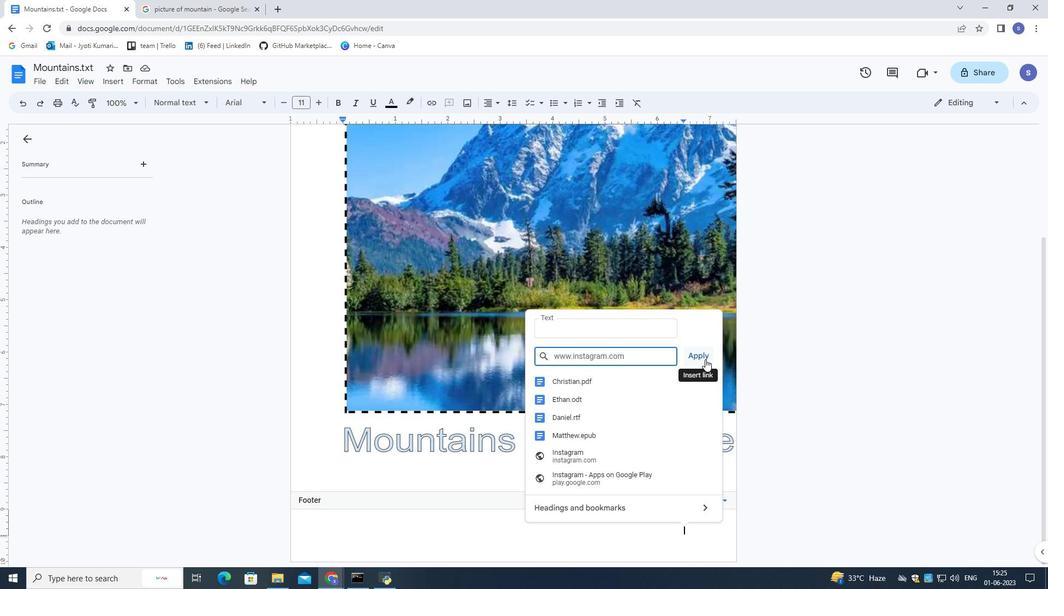 
Action: Mouse moved to (677, 454)
Screenshot: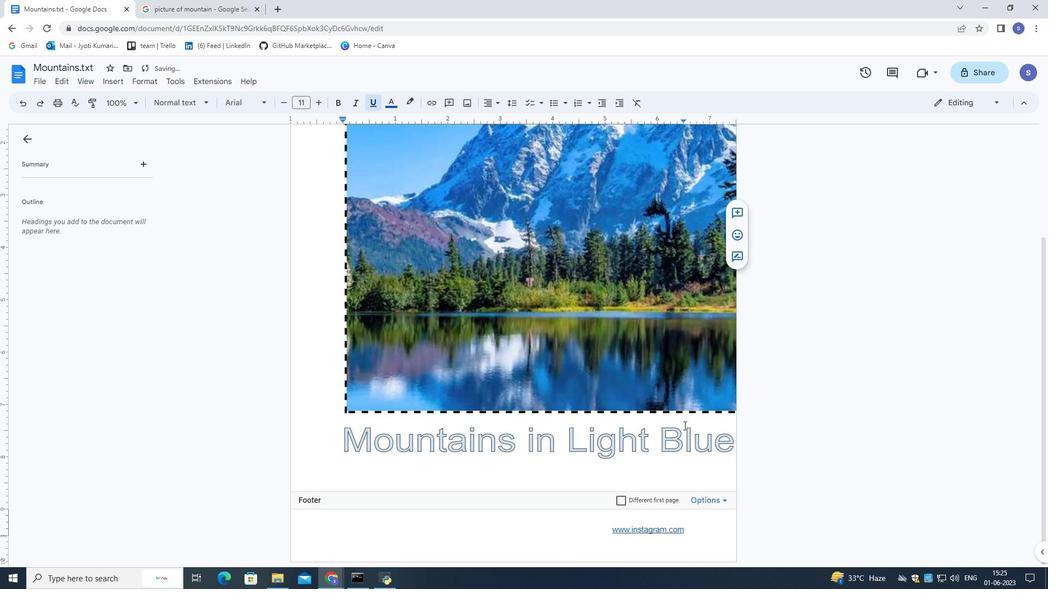 
Action: Mouse scrolled (677, 452) with delta (0, 0)
Screenshot: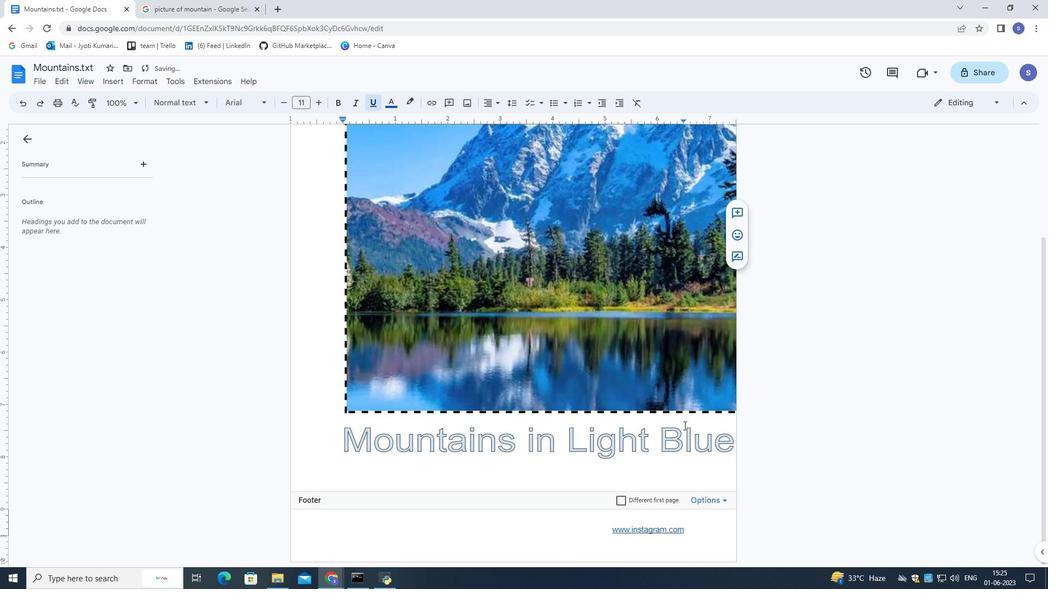 
Action: Mouse scrolled (677, 454) with delta (0, 0)
Screenshot: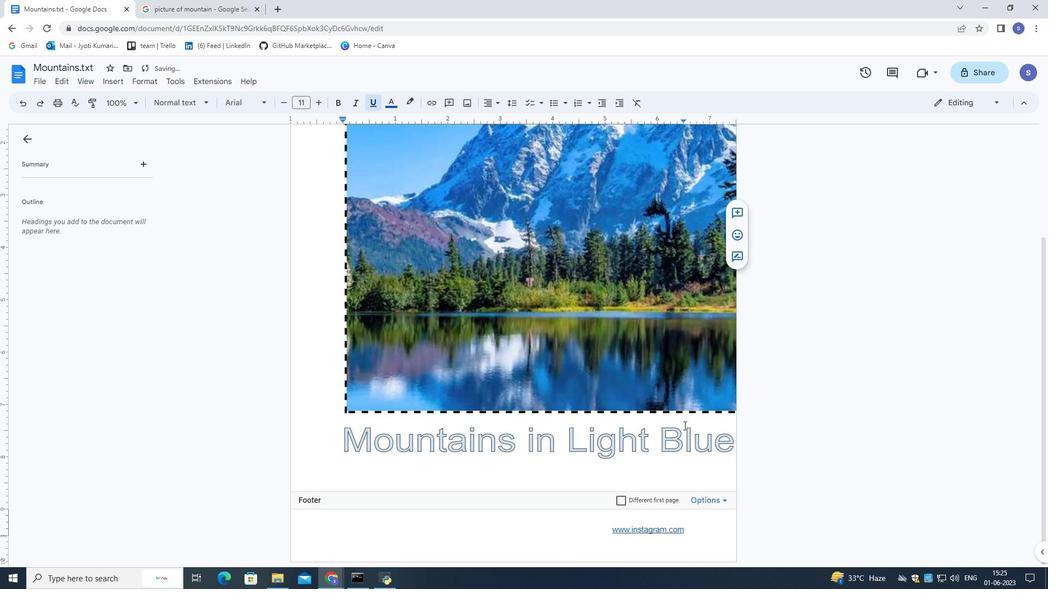
Action: Mouse scrolled (677, 454) with delta (0, 0)
Screenshot: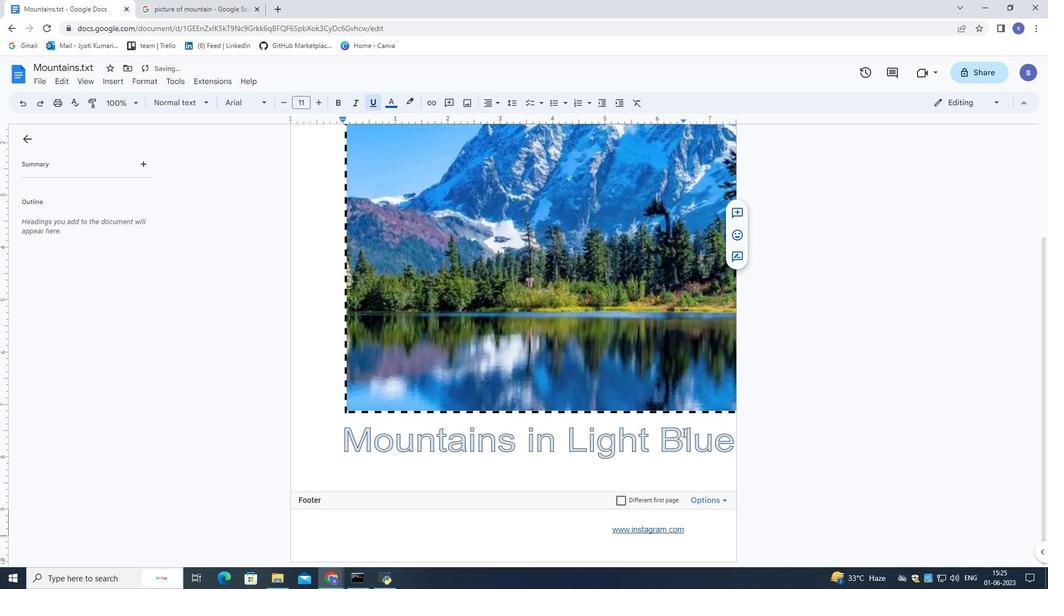 
Action: Mouse scrolled (677, 454) with delta (0, 0)
Screenshot: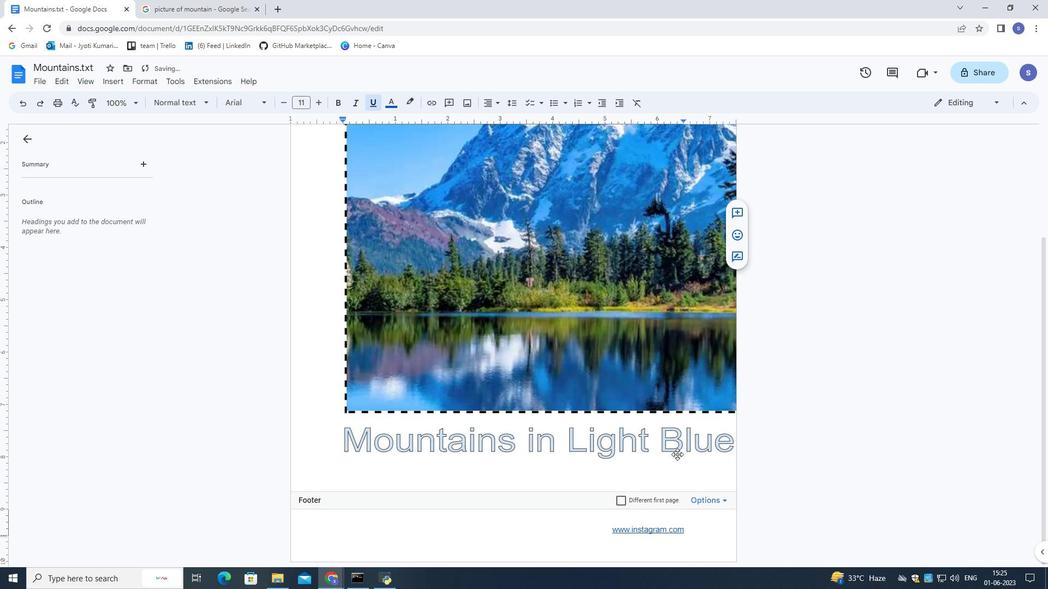 
Action: Mouse scrolled (677, 455) with delta (0, 0)
Screenshot: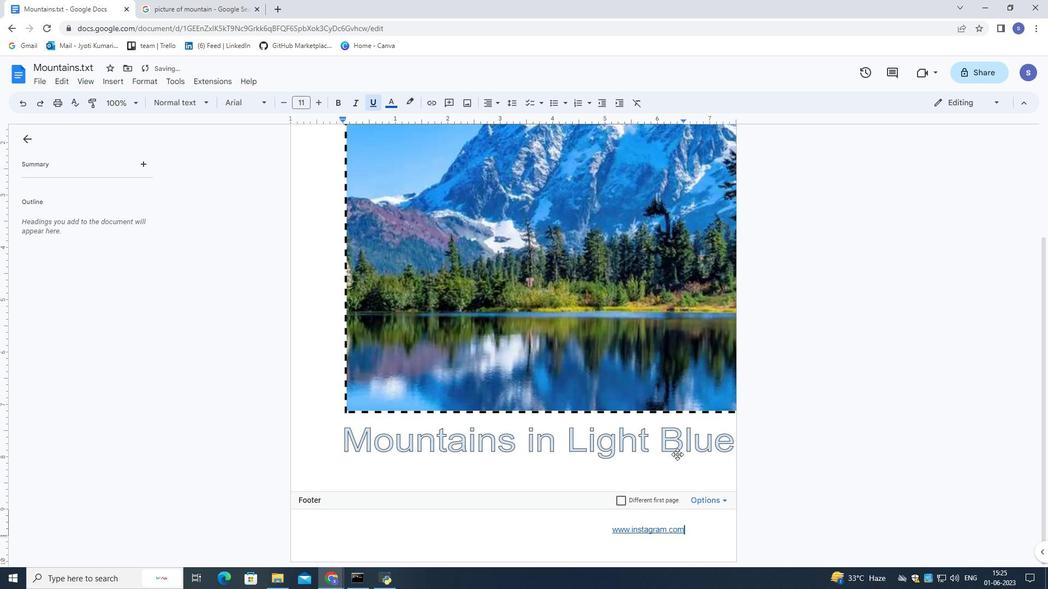 
Action: Mouse scrolled (677, 455) with delta (0, 0)
Screenshot: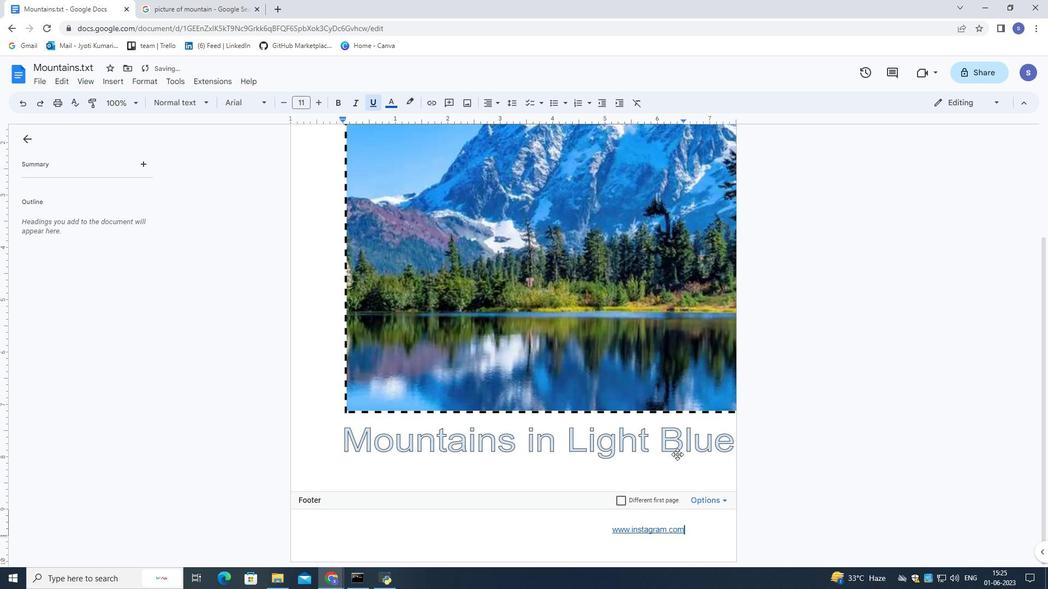 
Action: Mouse scrolled (677, 455) with delta (0, 0)
Screenshot: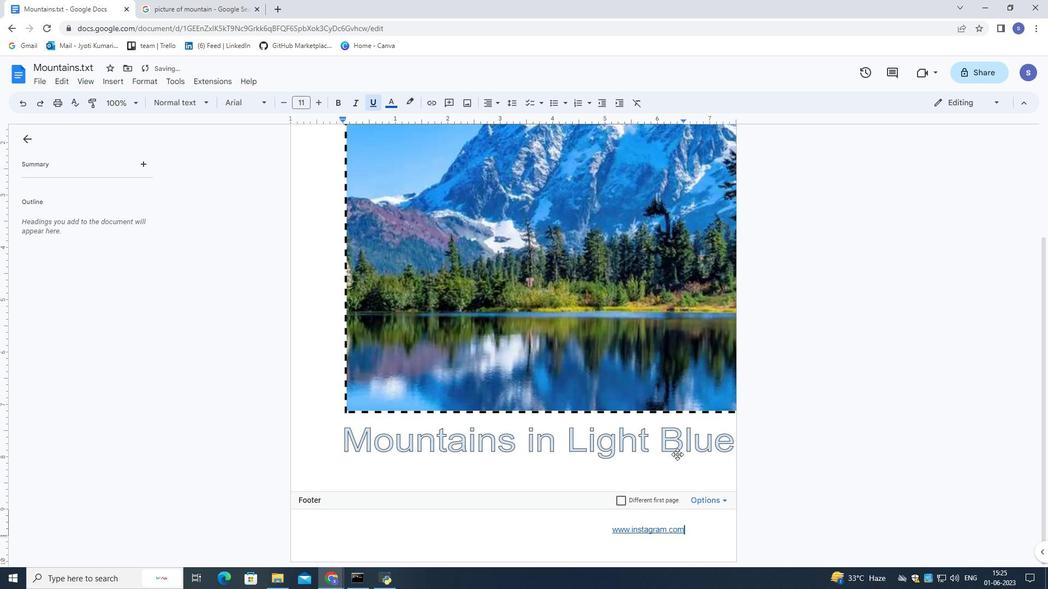 
Action: Mouse scrolled (677, 455) with delta (0, 0)
Screenshot: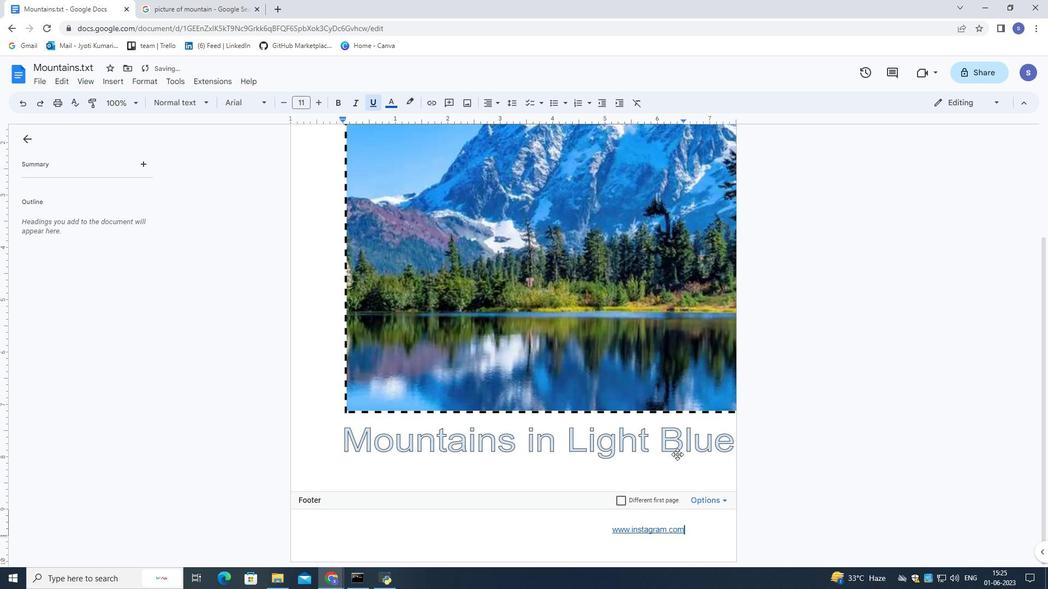 
Action: Mouse scrolled (677, 455) with delta (0, 0)
Screenshot: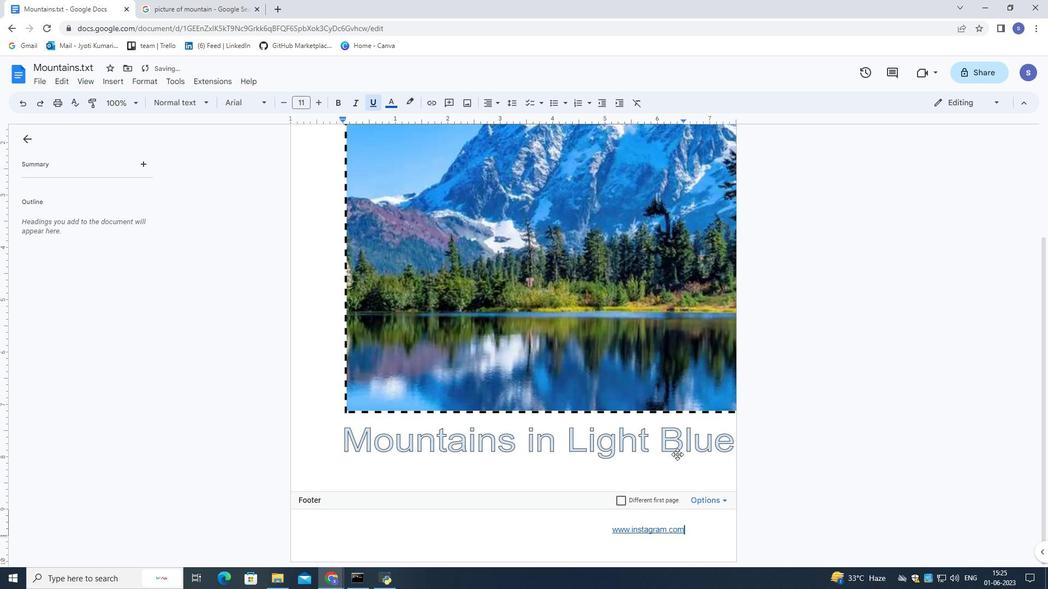 
Action: Mouse moved to (677, 454)
Screenshot: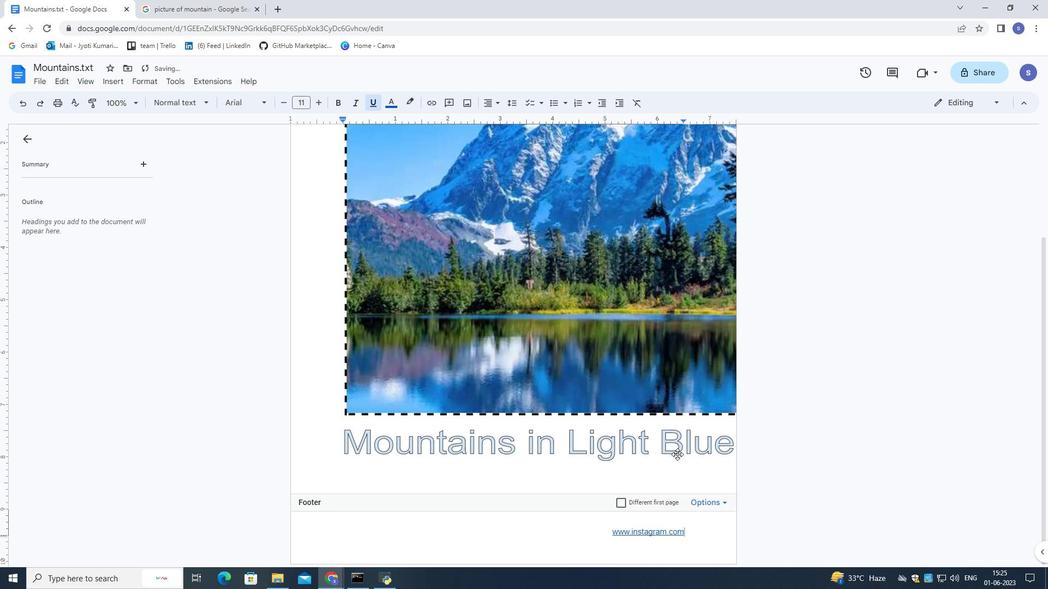 
Action: Mouse scrolled (677, 455) with delta (0, 0)
Screenshot: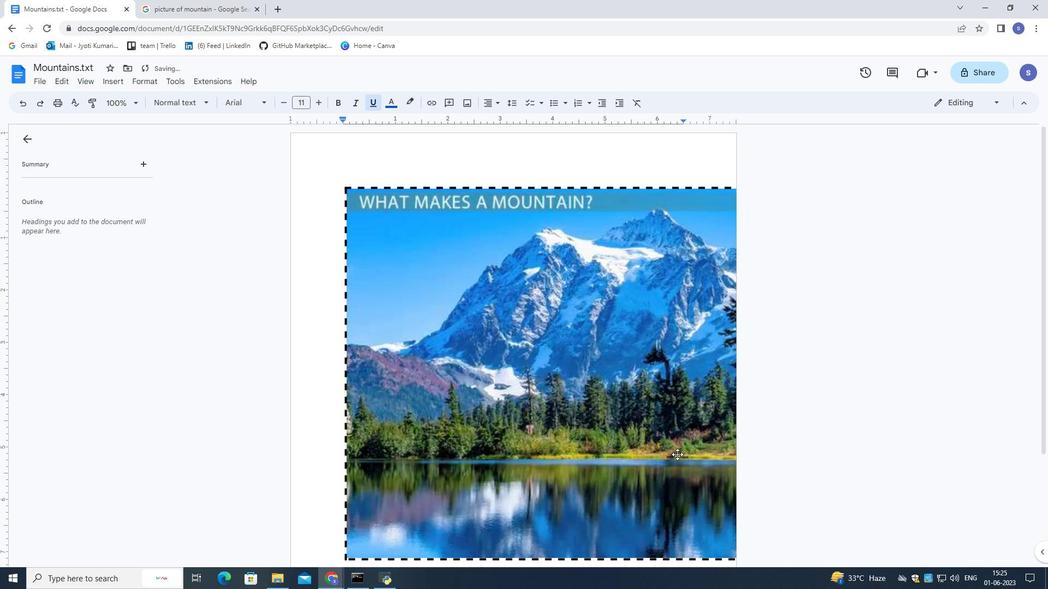 
Action: Mouse scrolled (677, 455) with delta (0, 0)
Screenshot: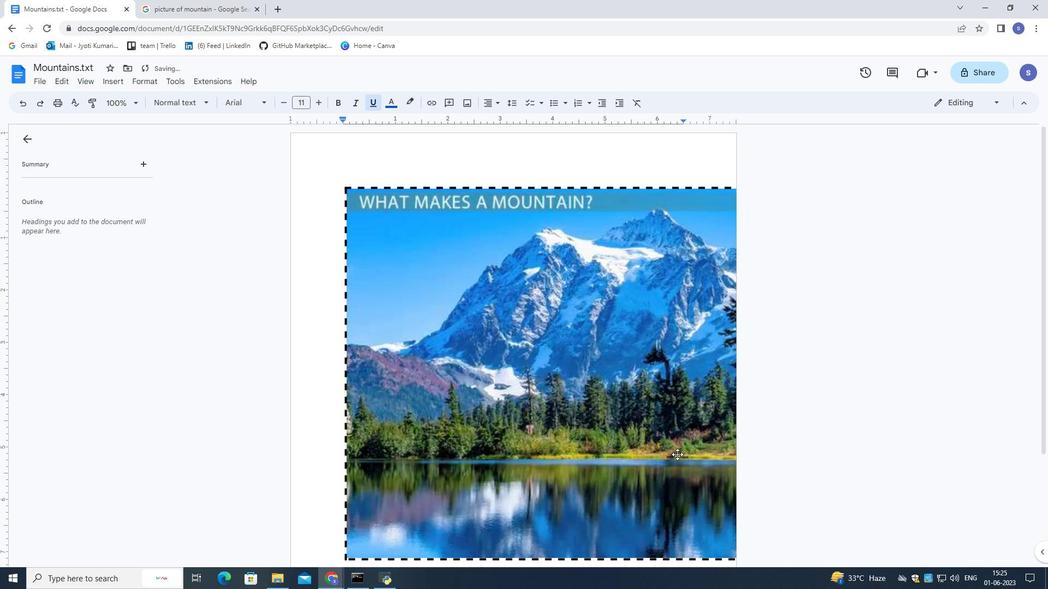 
Action: Mouse moved to (676, 453)
Screenshot: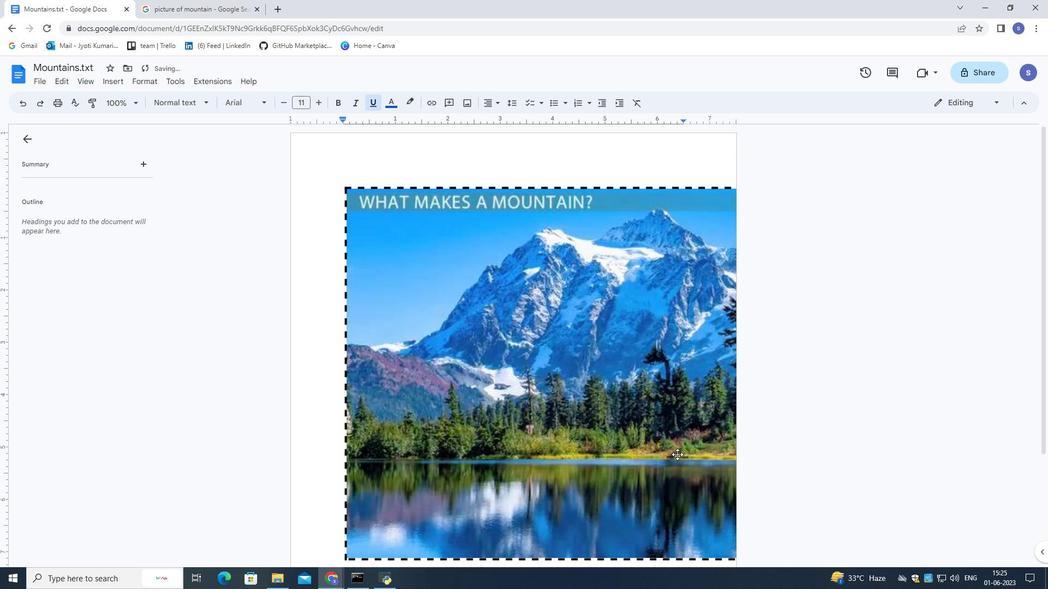 
Action: Mouse scrolled (676, 454) with delta (0, 0)
Screenshot: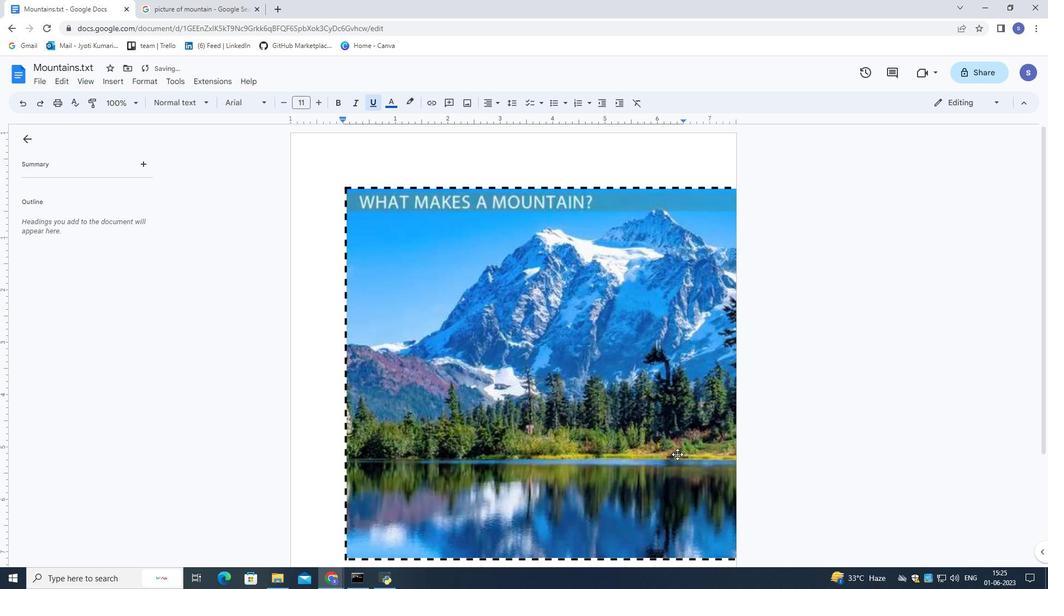 
Action: Mouse scrolled (676, 453) with delta (0, 0)
Screenshot: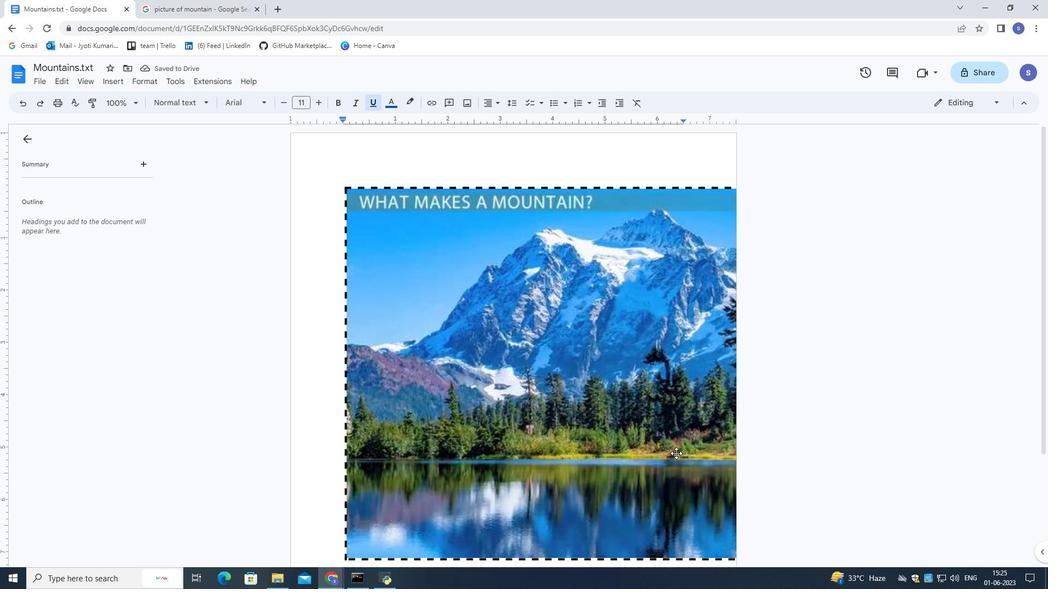 
Action: Mouse scrolled (676, 453) with delta (0, 0)
Screenshot: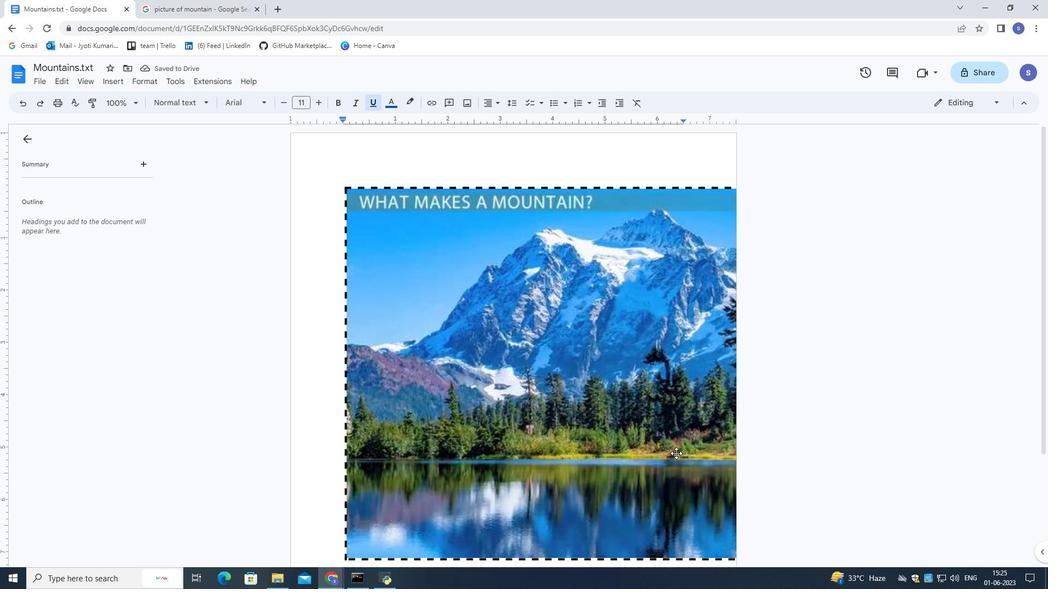 
Action: Mouse scrolled (676, 453) with delta (0, 0)
Screenshot: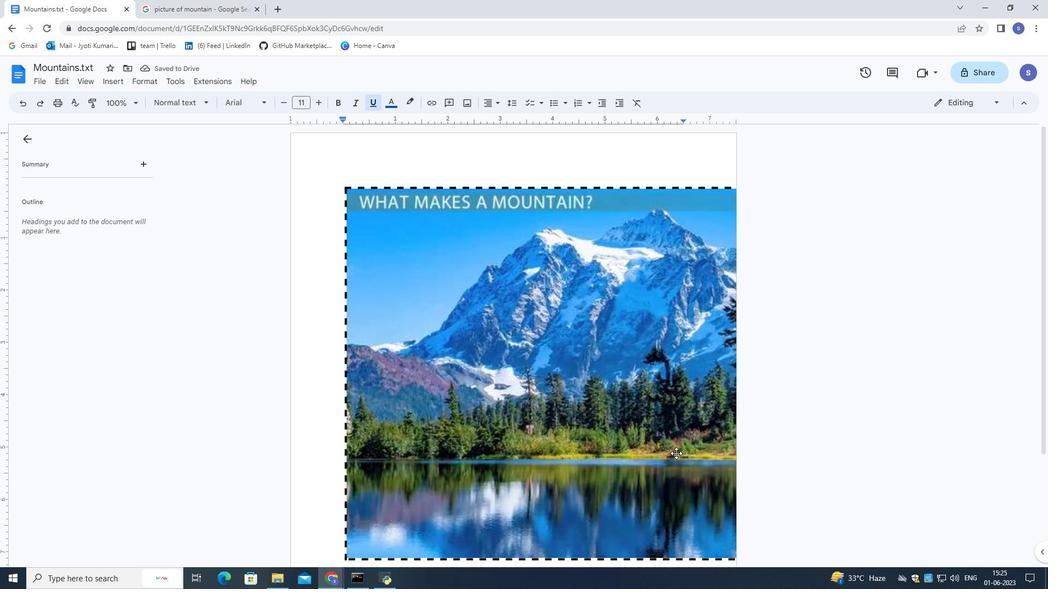 
Action: Mouse scrolled (676, 453) with delta (0, 0)
Screenshot: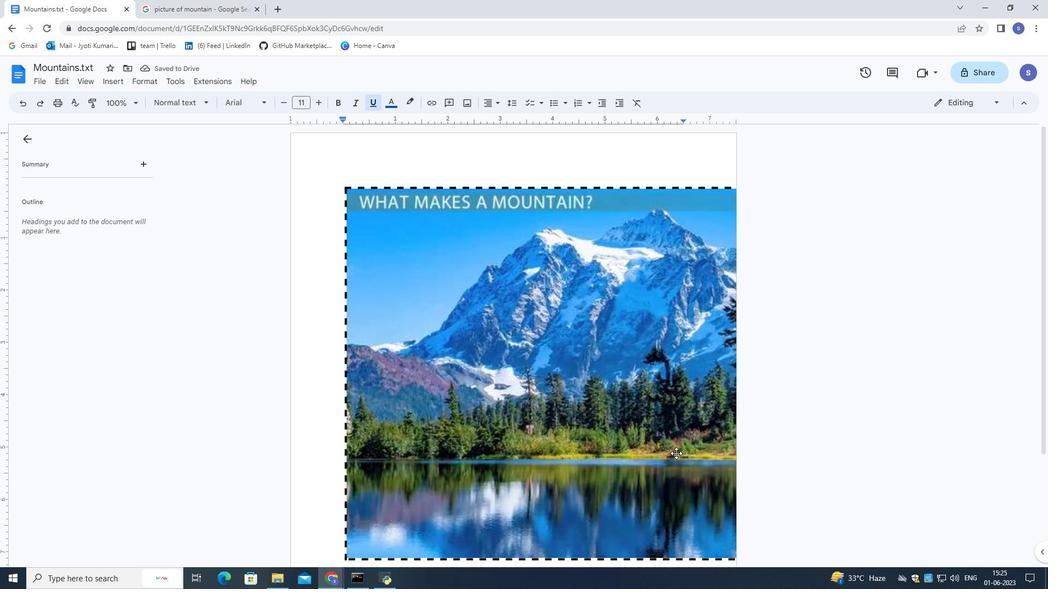 
Action: Mouse scrolled (676, 453) with delta (0, 0)
Screenshot: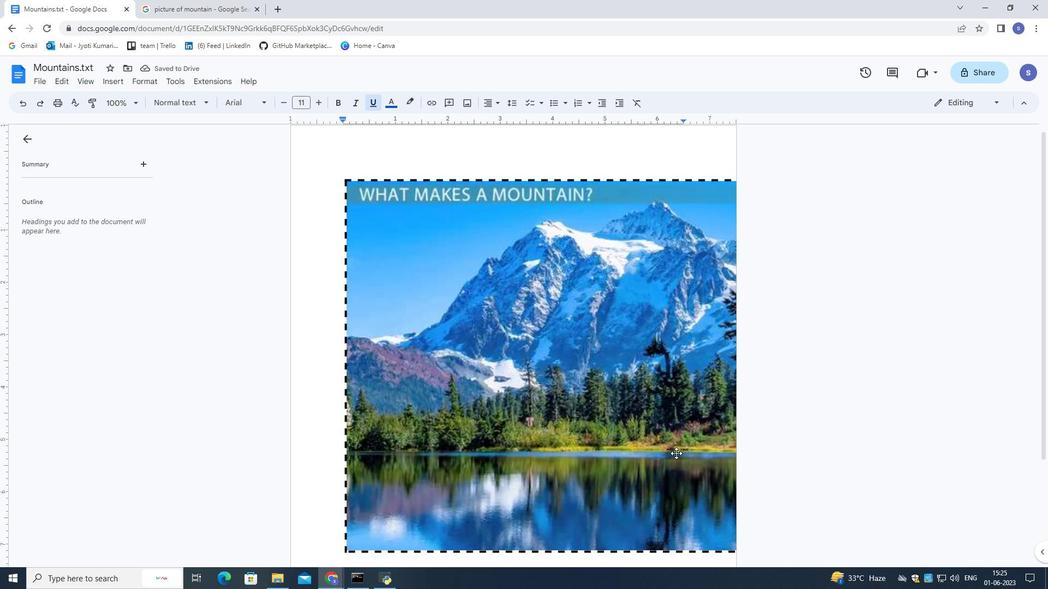 
Action: Mouse moved to (677, 459)
Screenshot: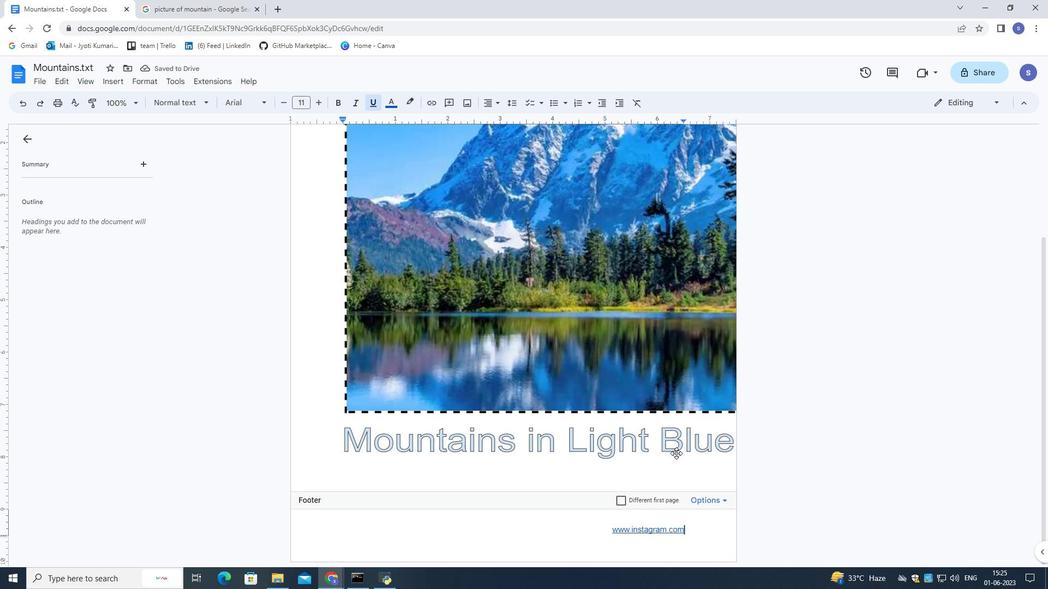 
